 Task: Find connections with filter location Nanchong with filter topic #successwith filter profile language German with filter current company Entrust with filter school University of Mumbai with filter industry Research Services with filter service category User Experience Design with filter keywords title Customer Service
Action: Mouse moved to (299, 227)
Screenshot: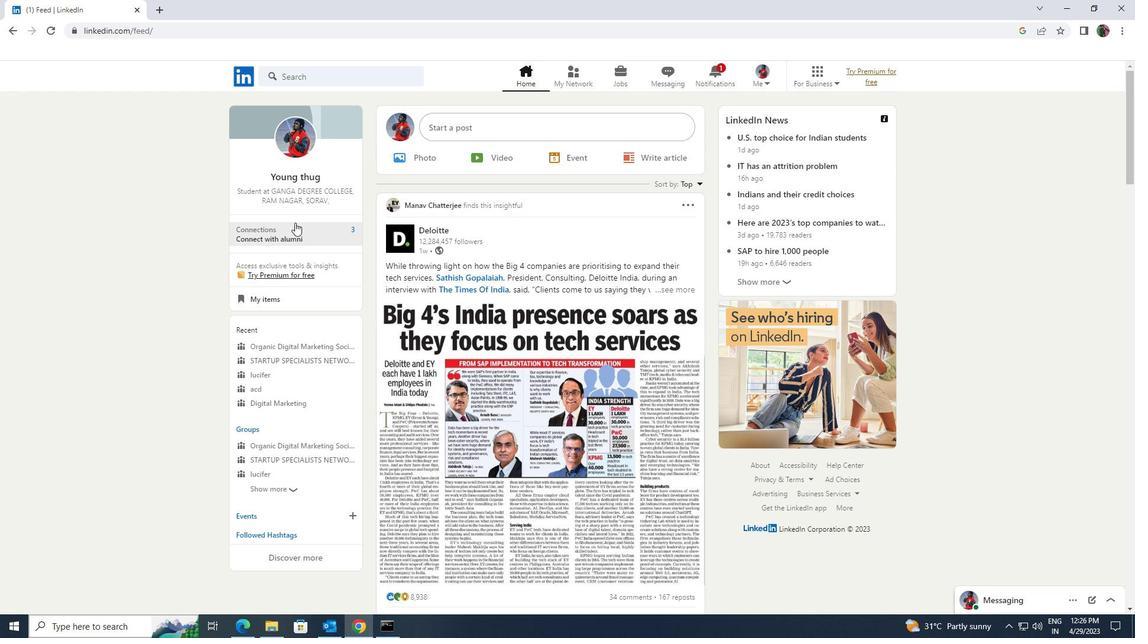 
Action: Mouse pressed left at (299, 227)
Screenshot: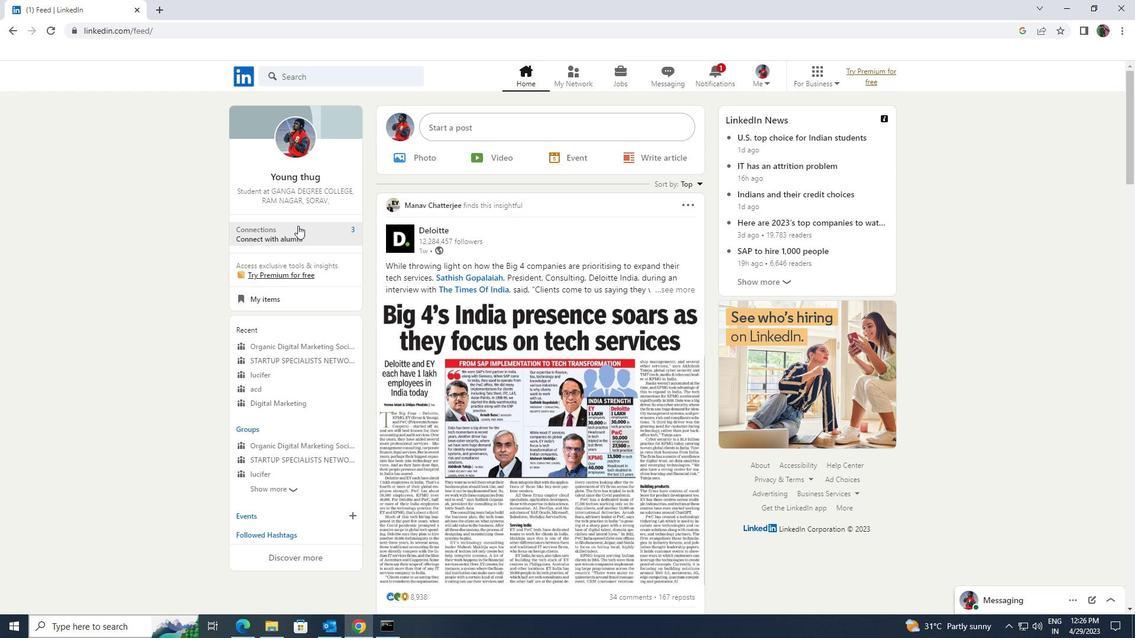 
Action: Mouse moved to (318, 140)
Screenshot: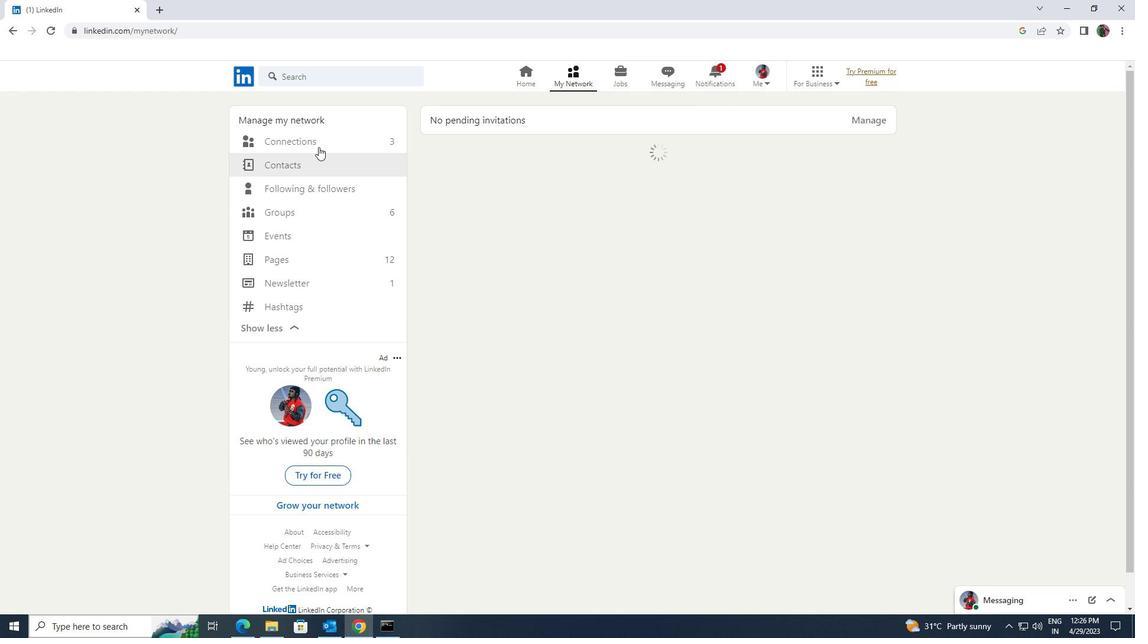 
Action: Mouse pressed left at (318, 140)
Screenshot: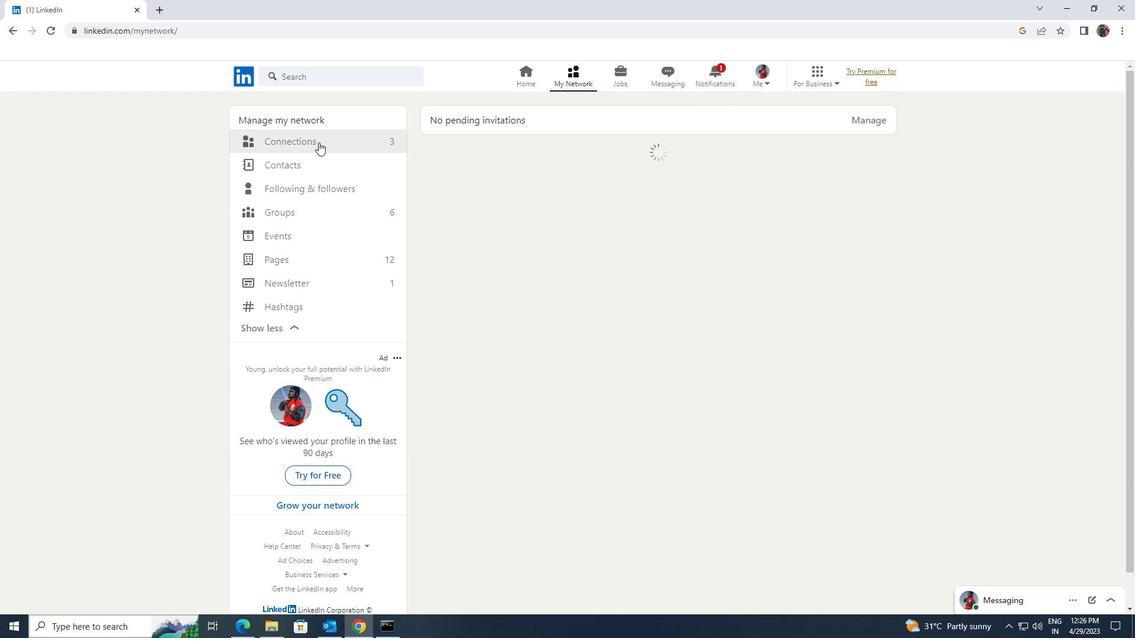 
Action: Mouse moved to (647, 147)
Screenshot: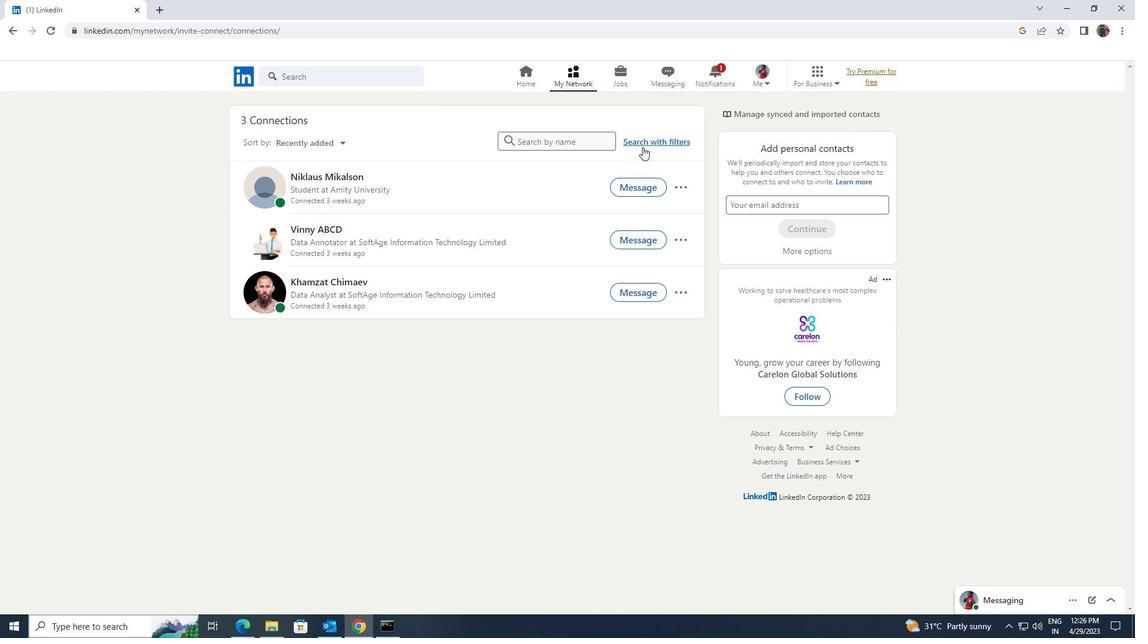 
Action: Mouse pressed left at (647, 147)
Screenshot: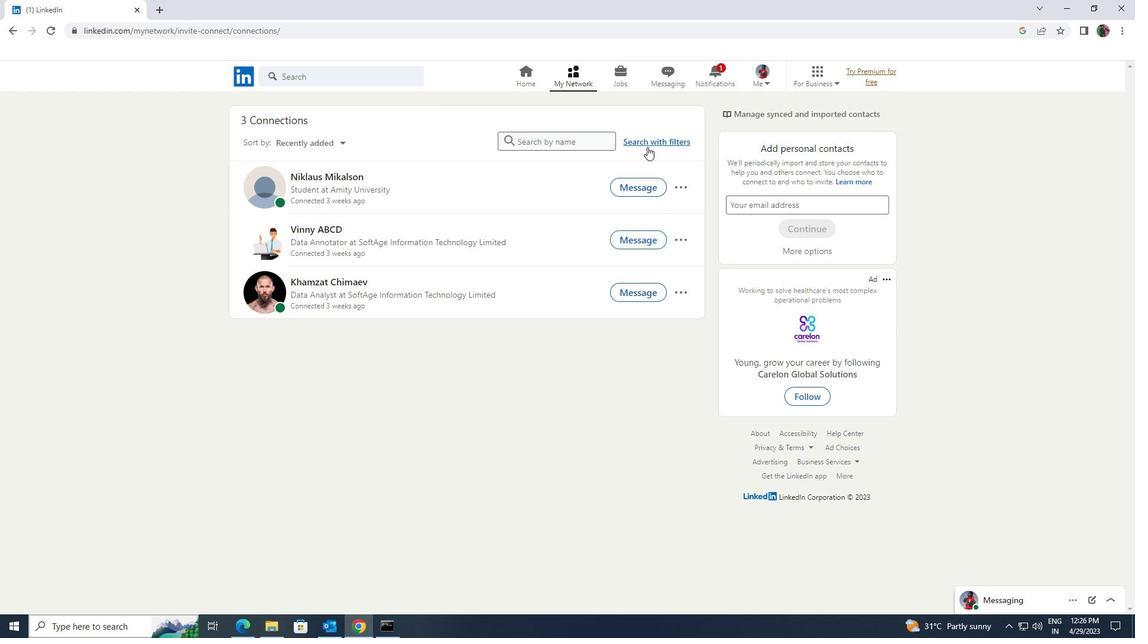 
Action: Mouse moved to (601, 105)
Screenshot: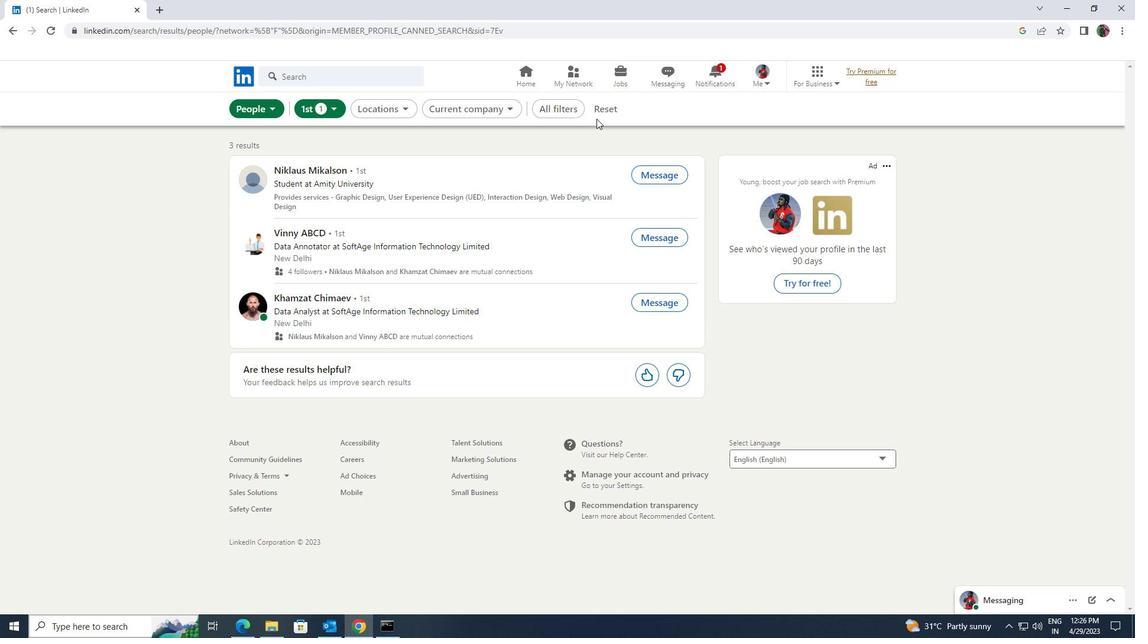 
Action: Mouse pressed left at (601, 105)
Screenshot: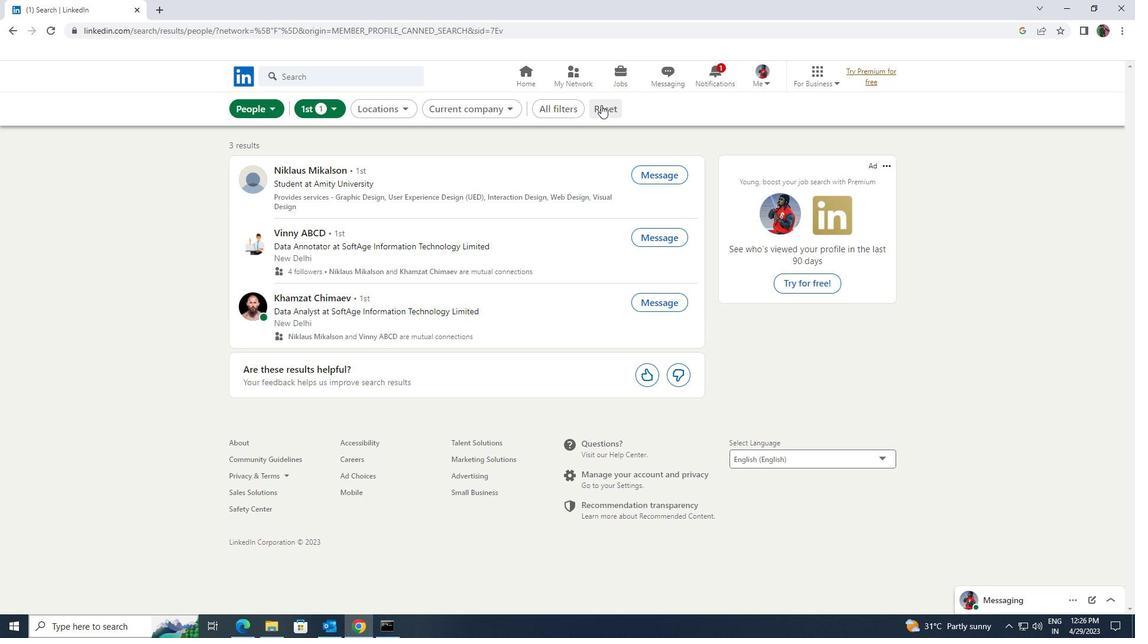 
Action: Mouse moved to (589, 105)
Screenshot: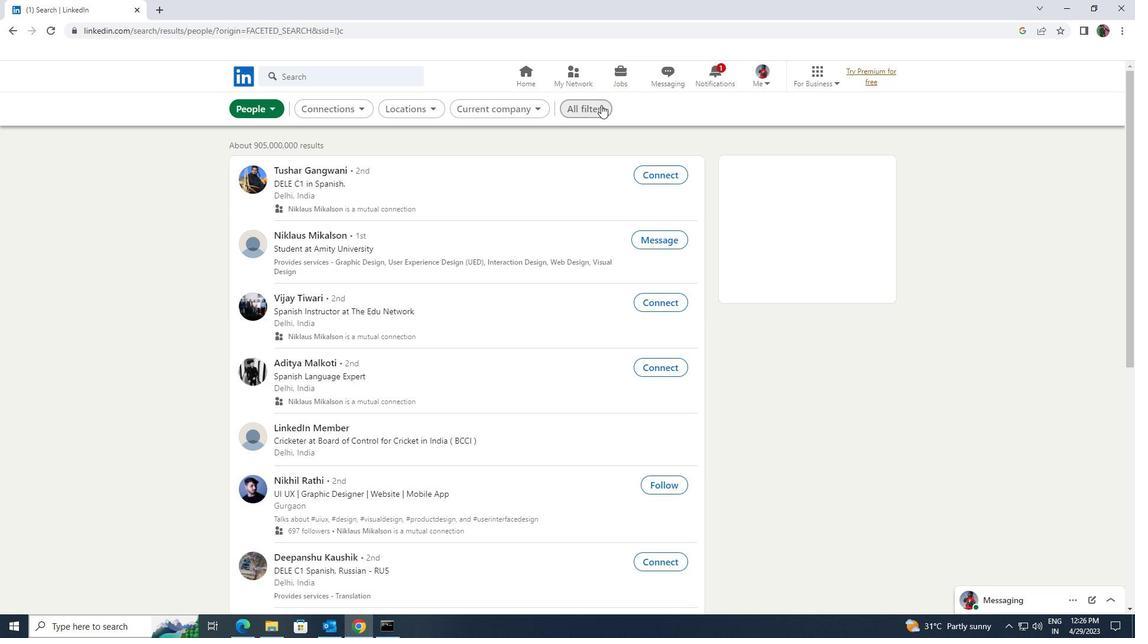 
Action: Mouse pressed left at (589, 105)
Screenshot: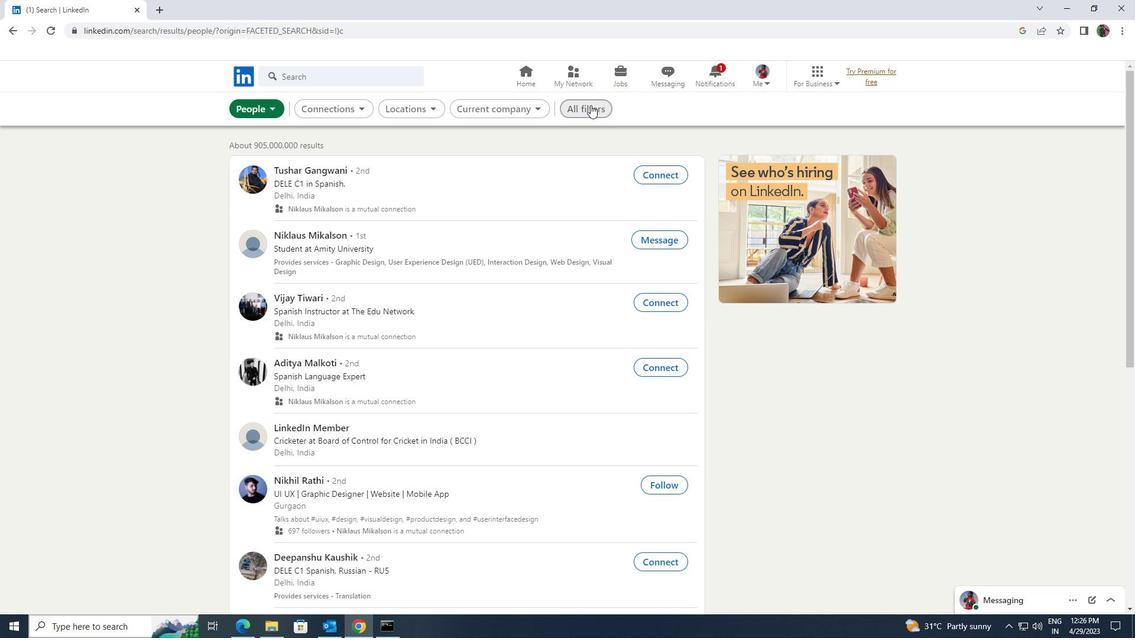 
Action: Mouse moved to (932, 294)
Screenshot: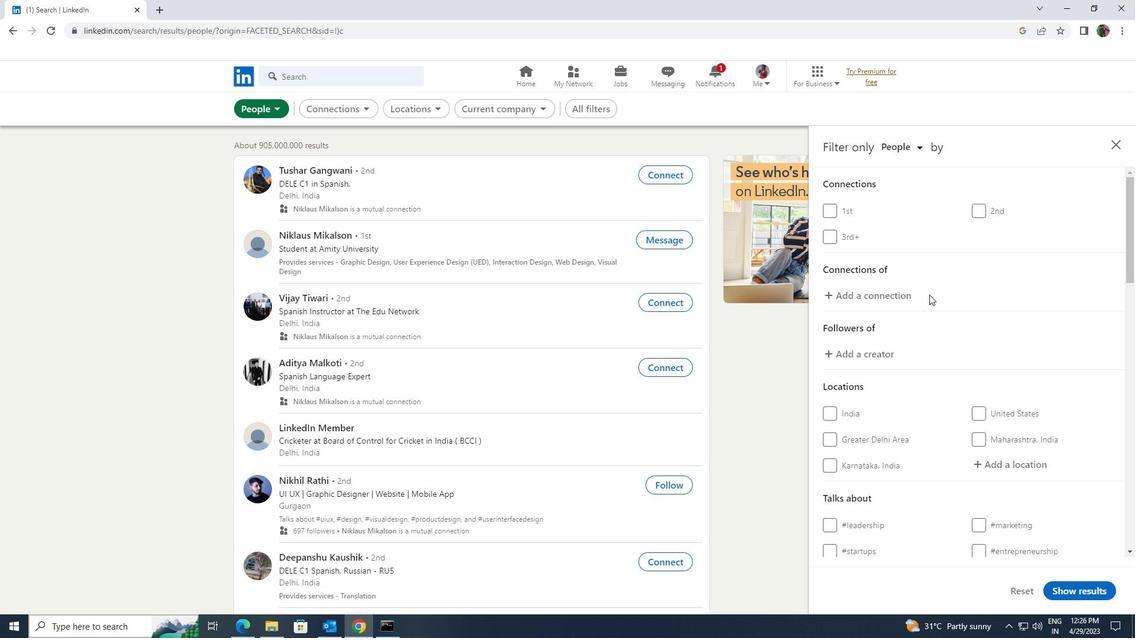 
Action: Mouse scrolled (932, 294) with delta (0, 0)
Screenshot: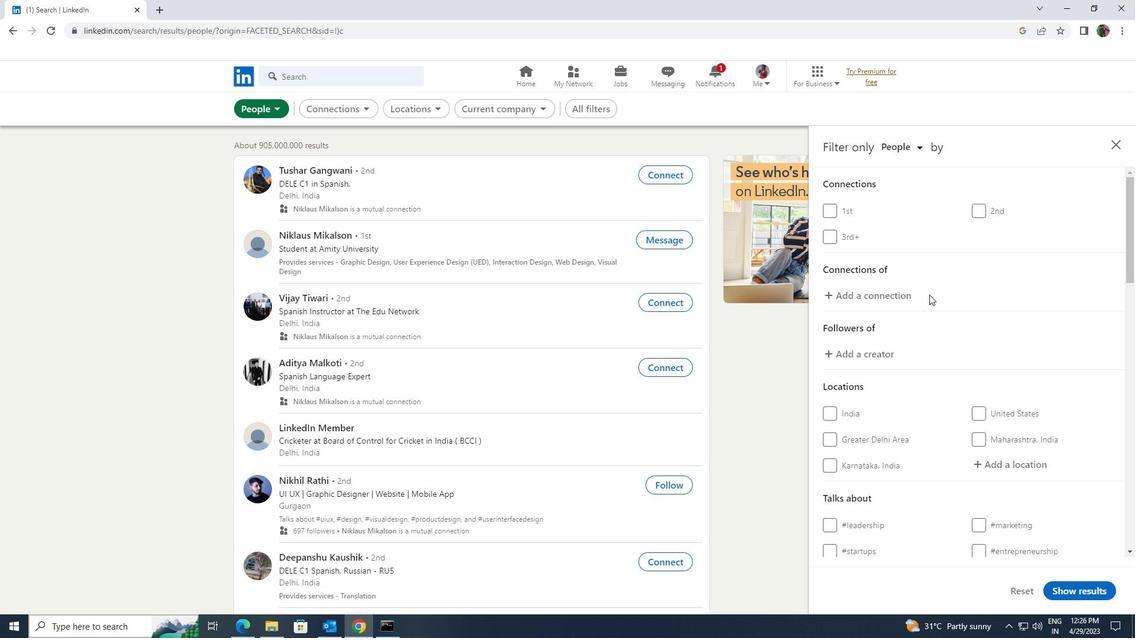 
Action: Mouse scrolled (932, 294) with delta (0, 0)
Screenshot: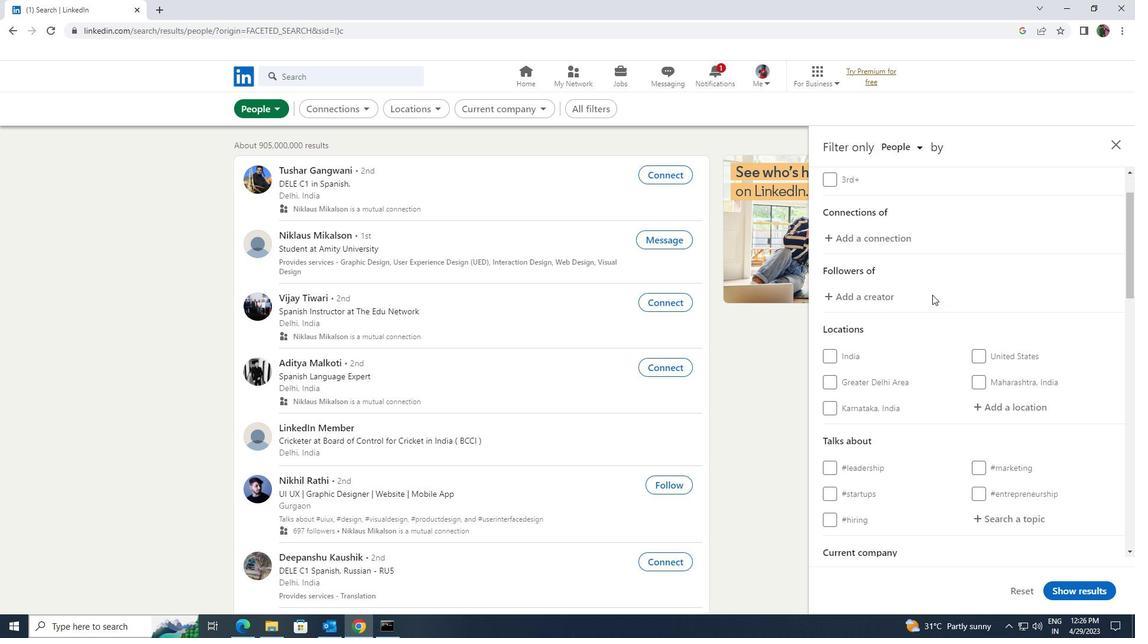 
Action: Mouse moved to (997, 338)
Screenshot: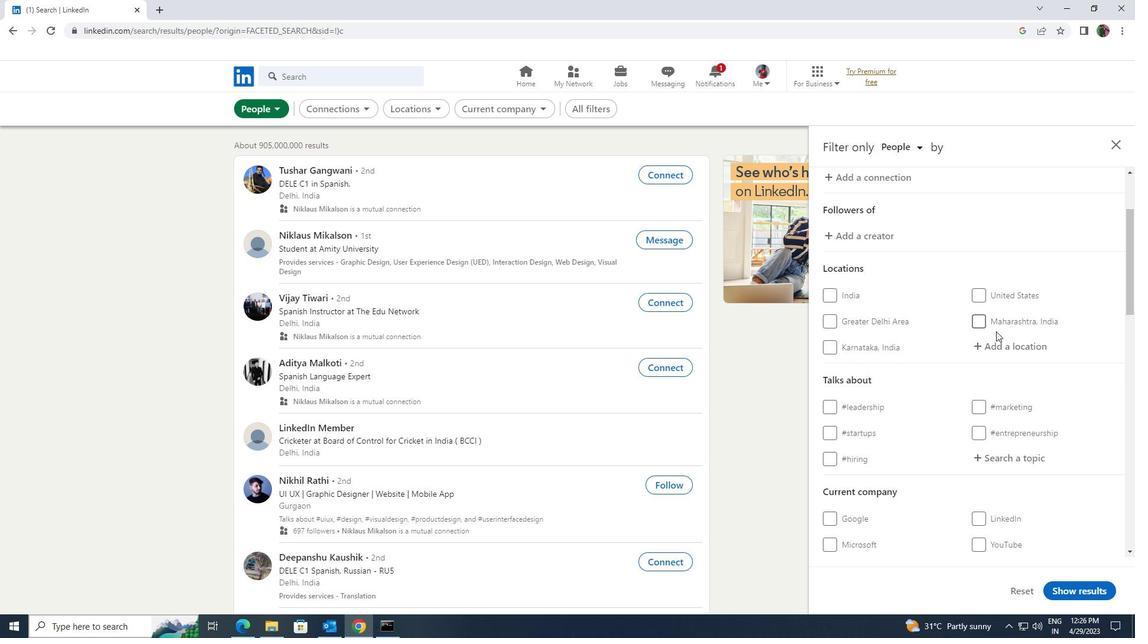 
Action: Mouse pressed left at (997, 338)
Screenshot: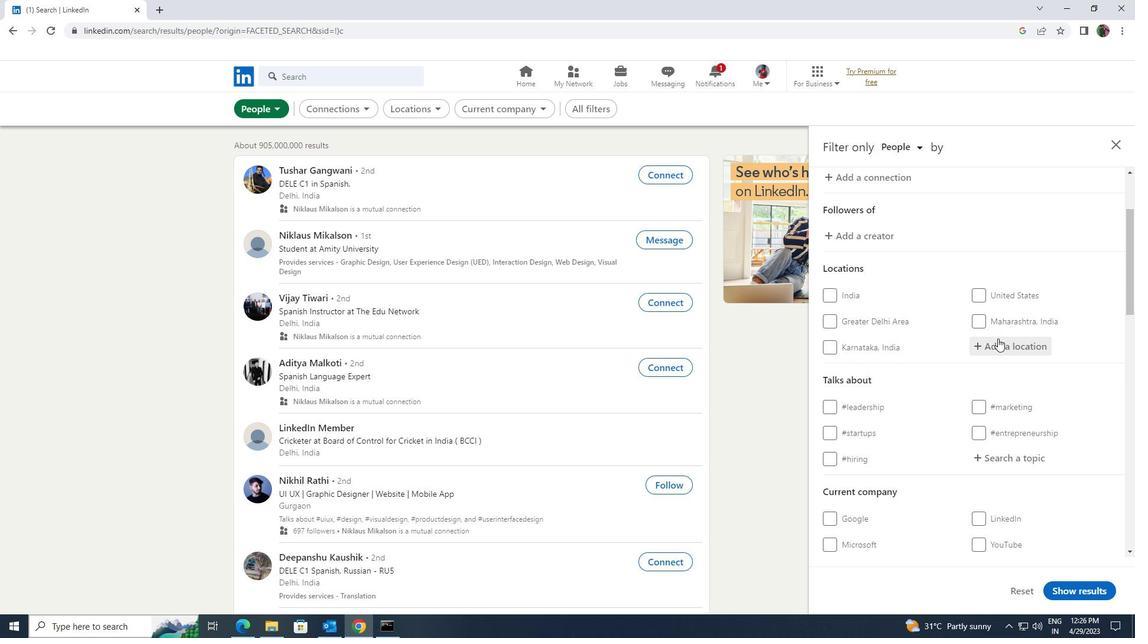
Action: Key pressed <Key.shift>NANCHO
Screenshot: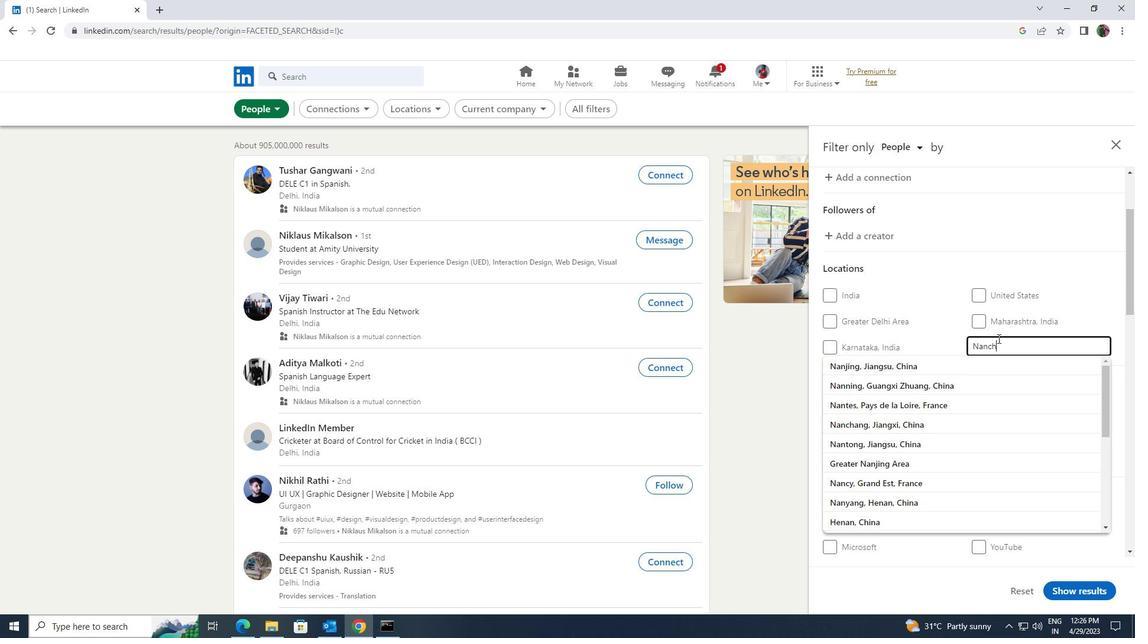 
Action: Mouse moved to (986, 362)
Screenshot: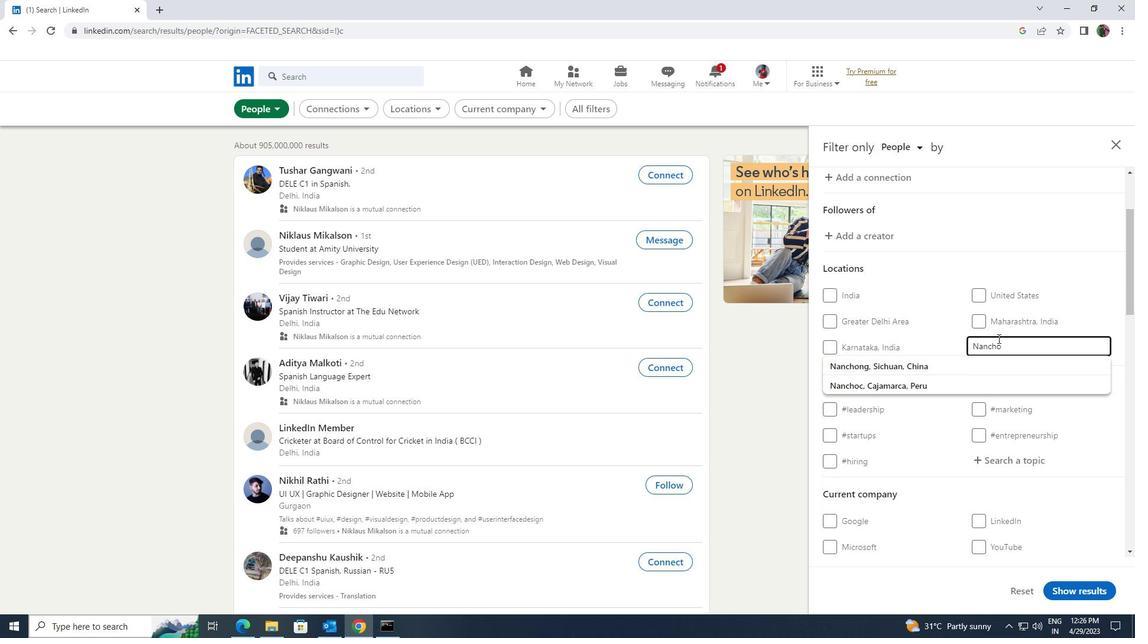 
Action: Mouse pressed left at (986, 362)
Screenshot: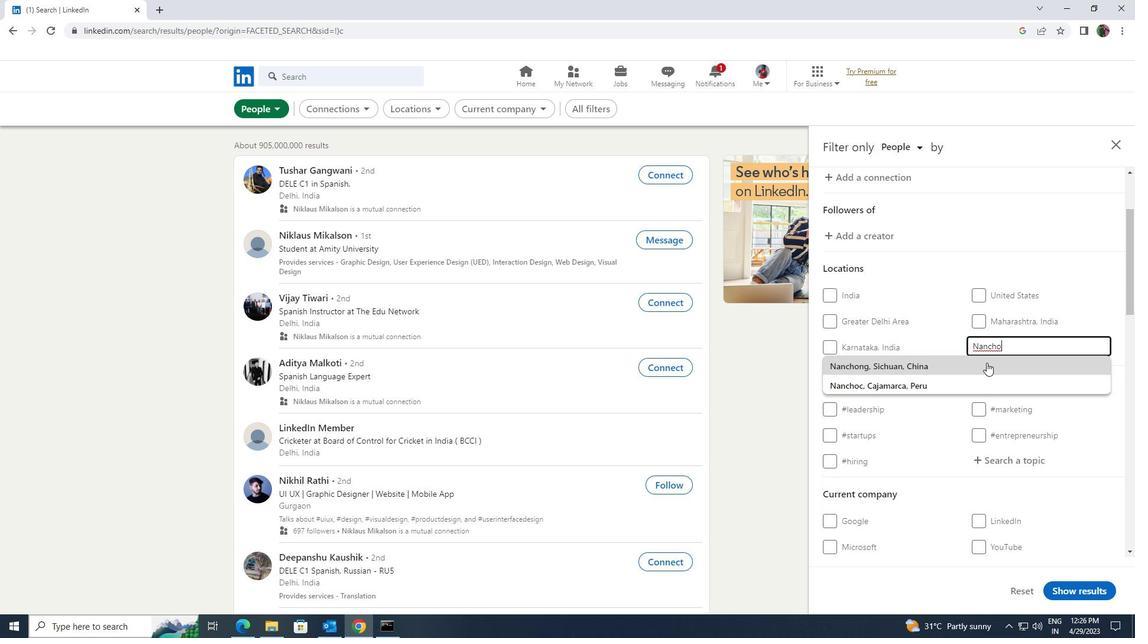 
Action: Mouse moved to (988, 360)
Screenshot: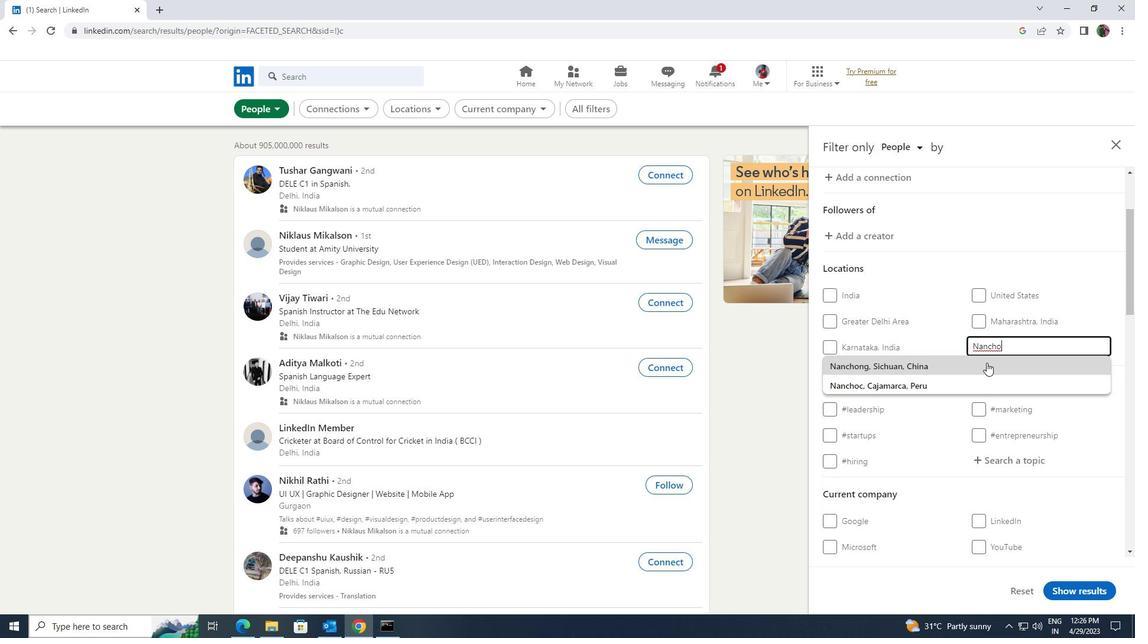 
Action: Mouse scrolled (988, 360) with delta (0, 0)
Screenshot: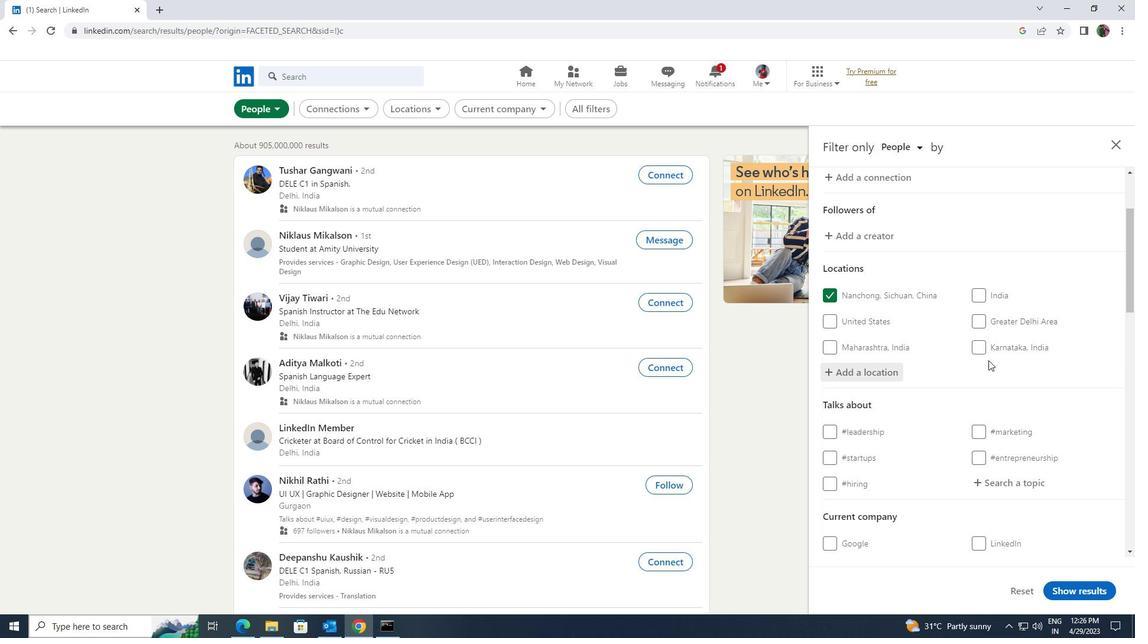 
Action: Mouse scrolled (988, 360) with delta (0, 0)
Screenshot: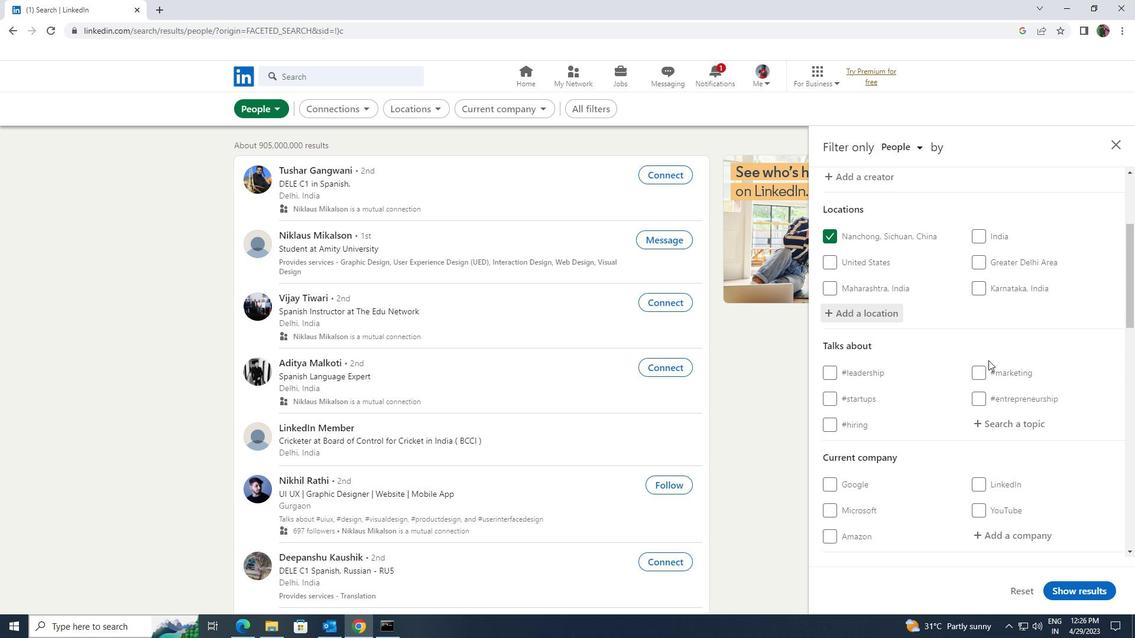
Action: Mouse pressed left at (988, 360)
Screenshot: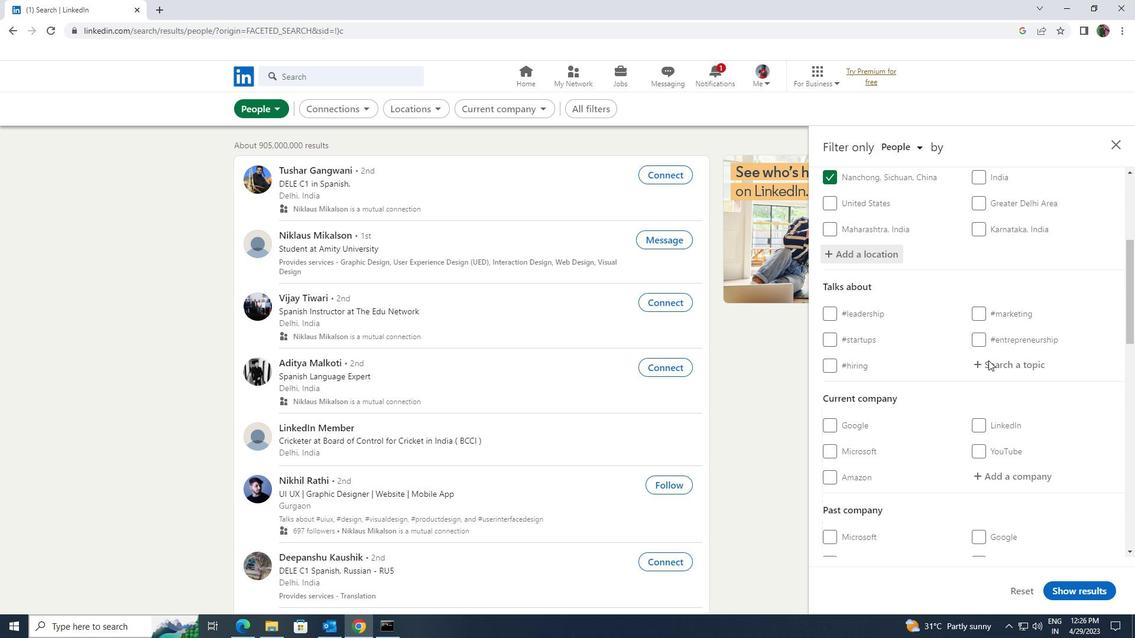 
Action: Key pressed SUCESS
Screenshot: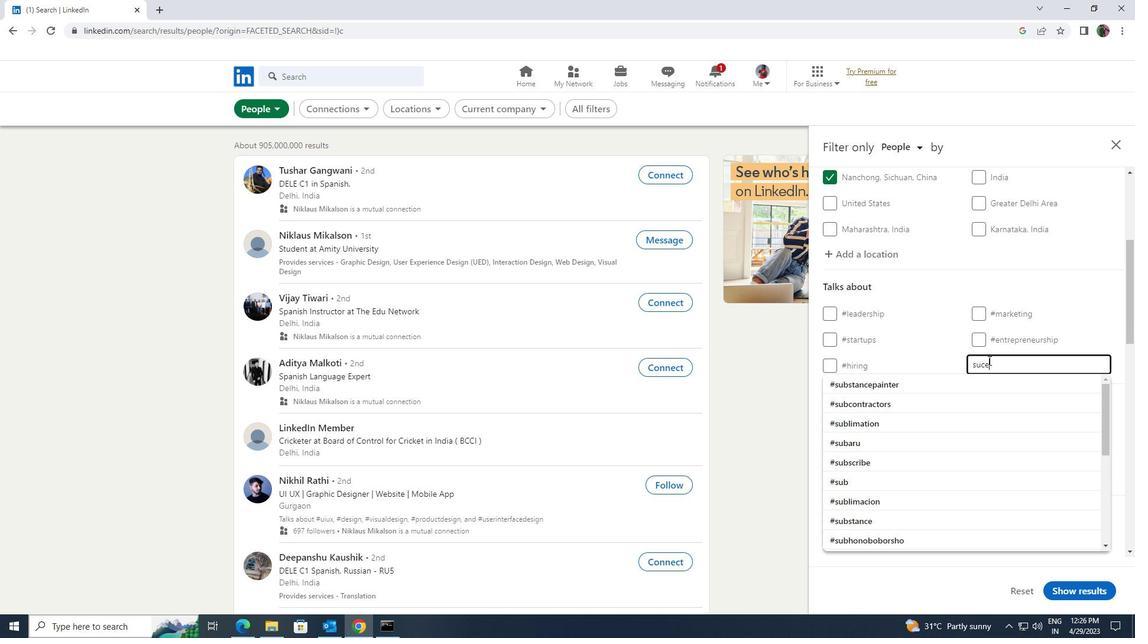 
Action: Mouse moved to (971, 395)
Screenshot: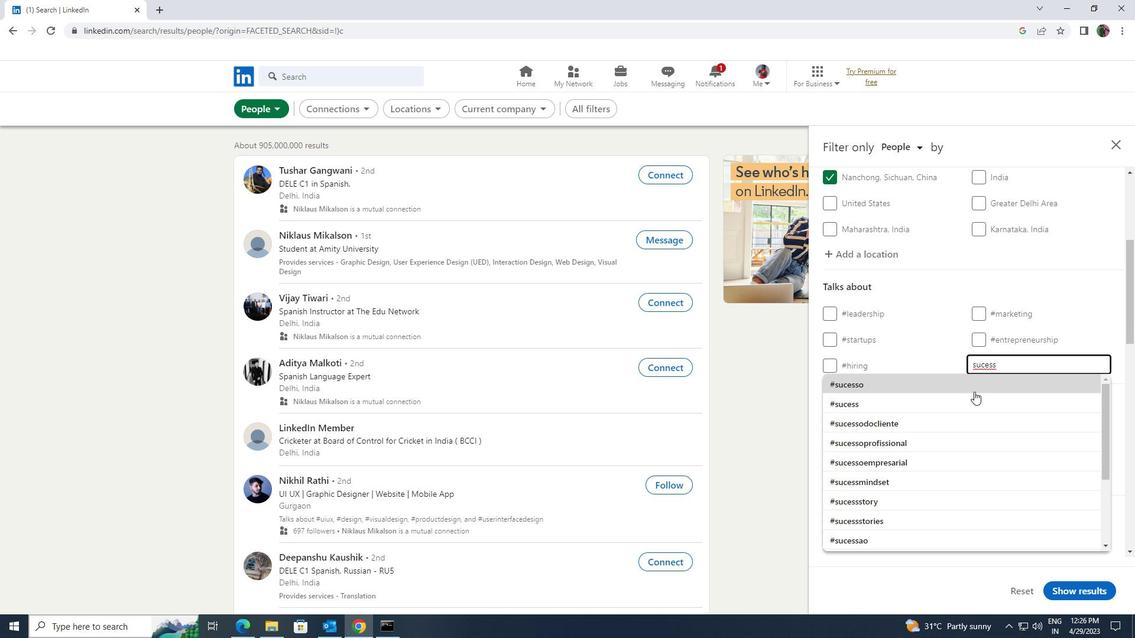 
Action: Mouse pressed left at (971, 395)
Screenshot: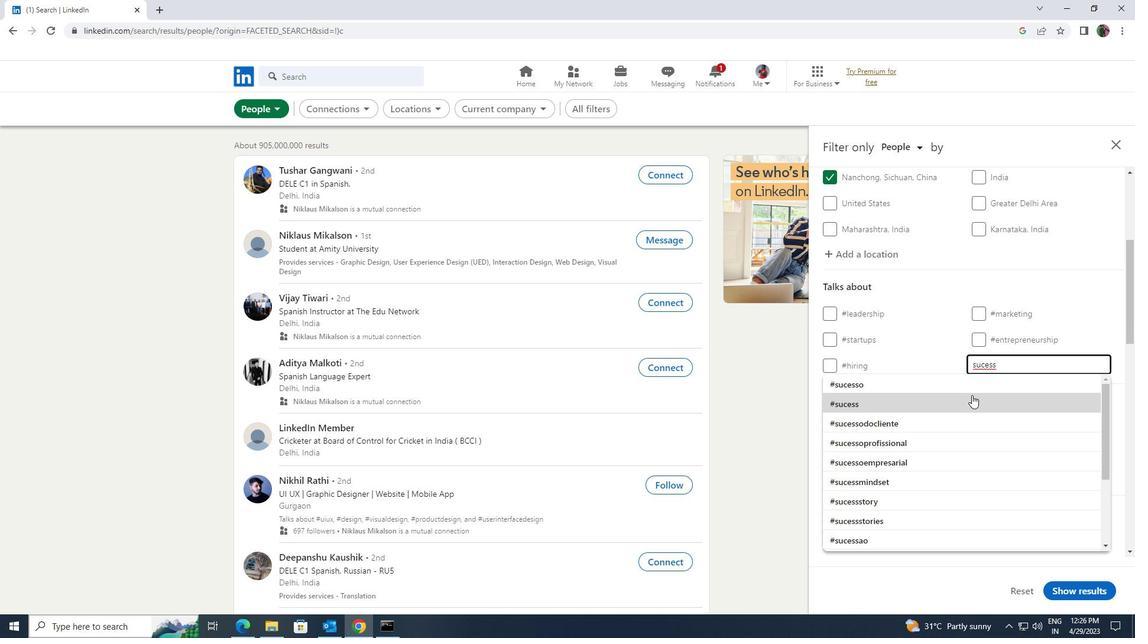 
Action: Mouse moved to (965, 400)
Screenshot: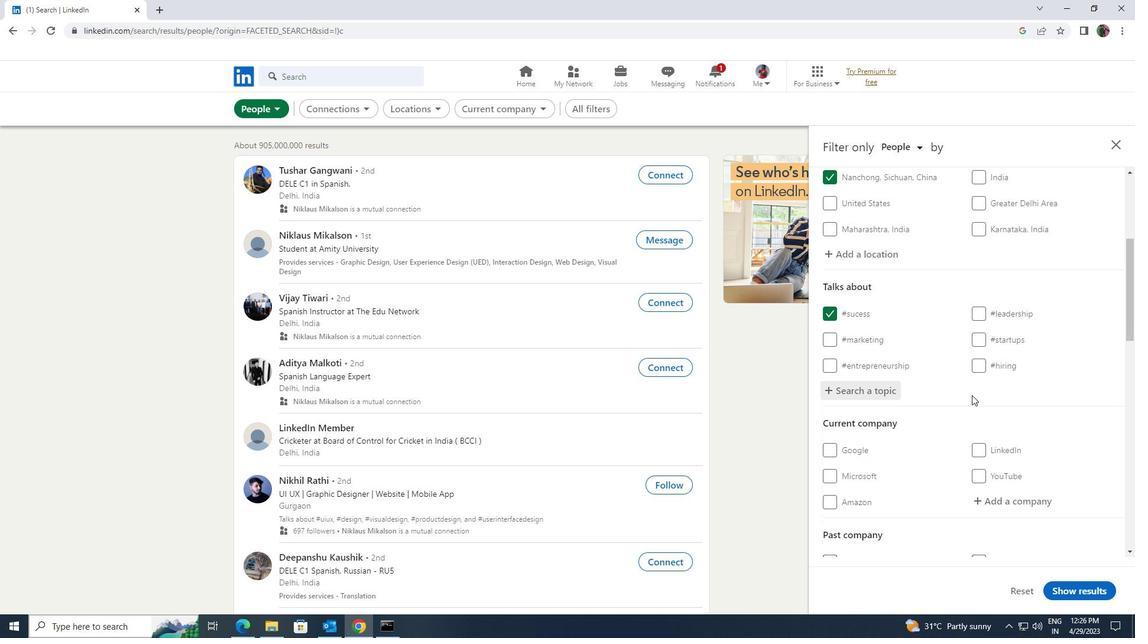 
Action: Mouse scrolled (965, 399) with delta (0, 0)
Screenshot: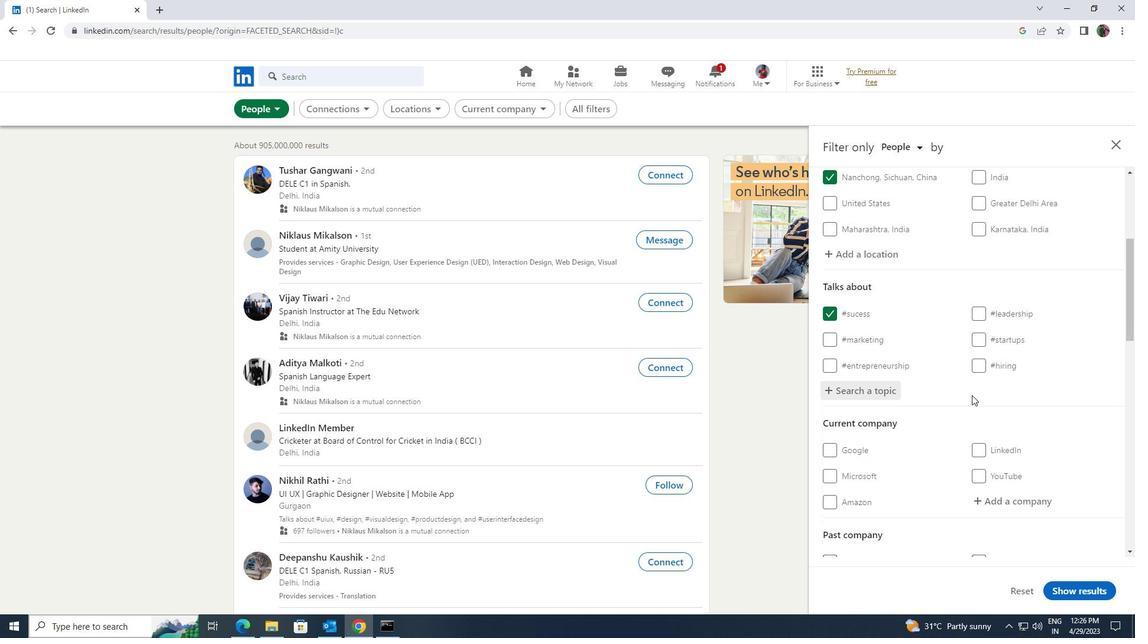 
Action: Mouse scrolled (965, 399) with delta (0, 0)
Screenshot: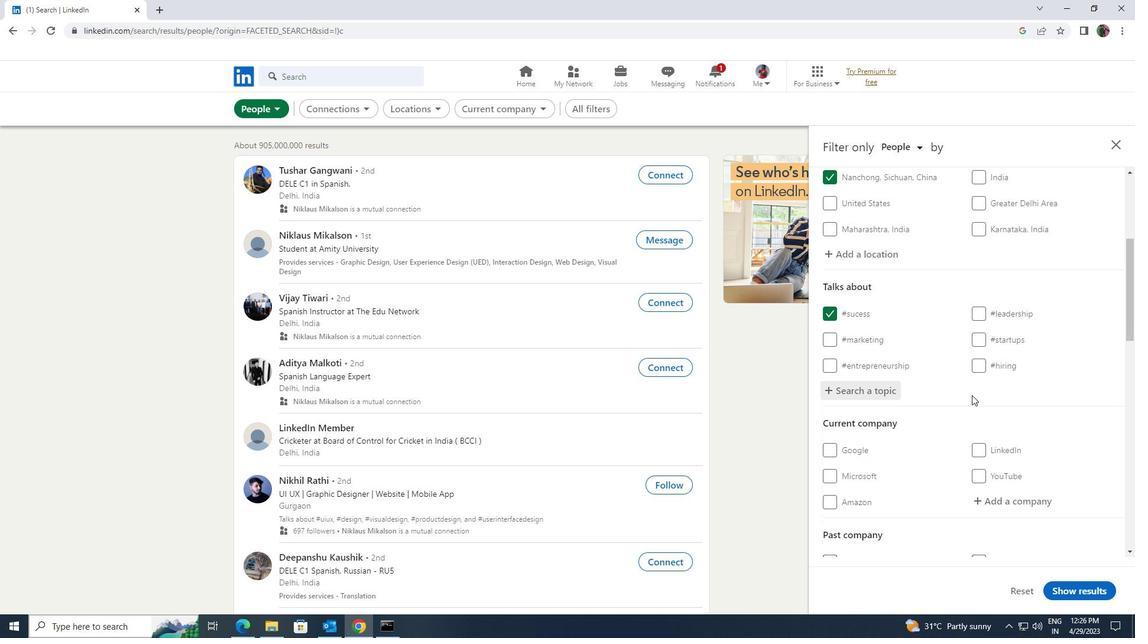 
Action: Mouse scrolled (965, 399) with delta (0, 0)
Screenshot: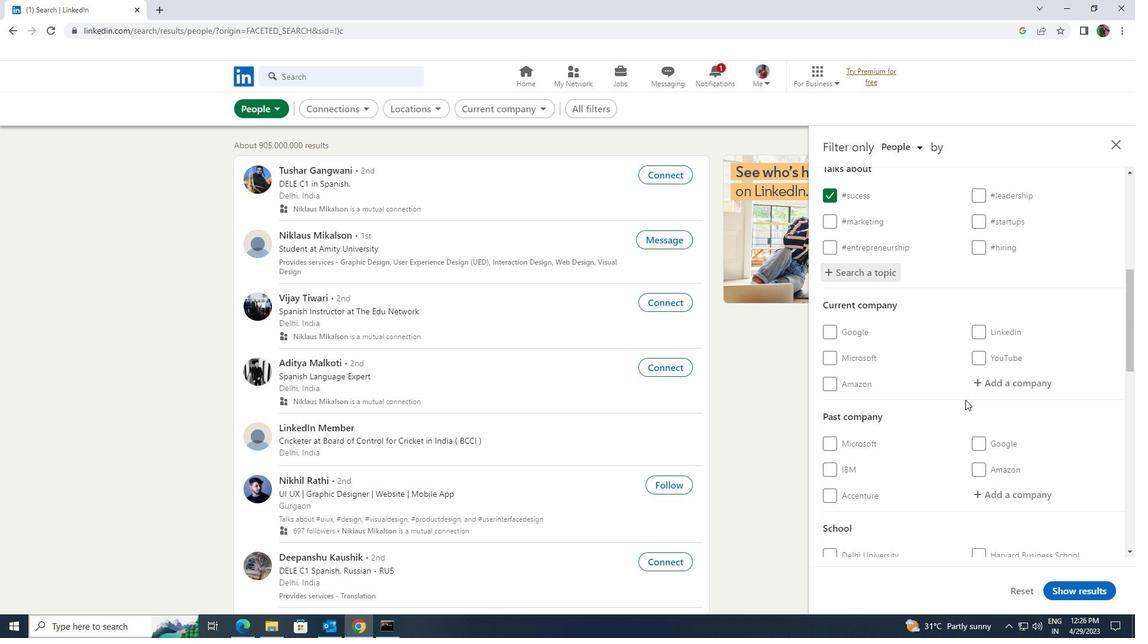 
Action: Mouse scrolled (965, 399) with delta (0, 0)
Screenshot: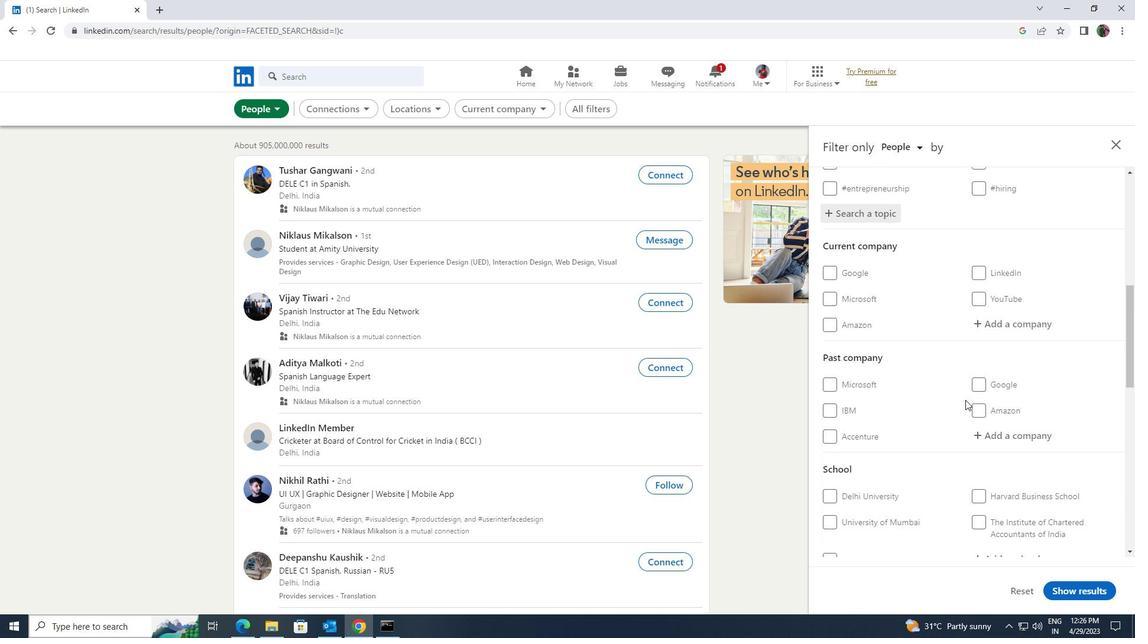 
Action: Mouse scrolled (965, 399) with delta (0, 0)
Screenshot: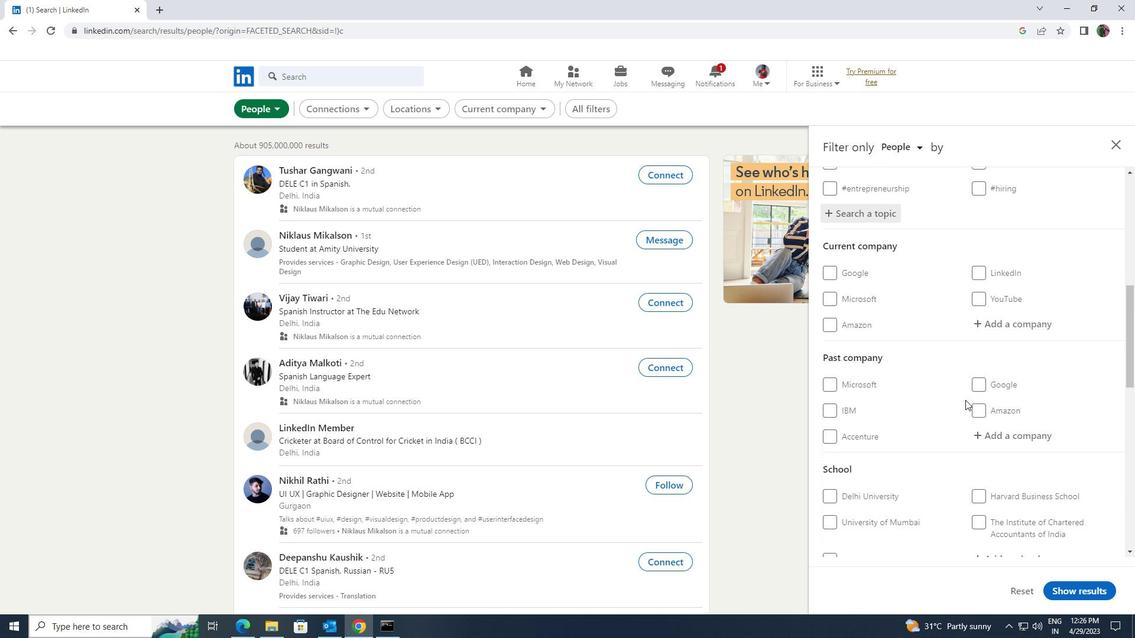 
Action: Mouse scrolled (965, 399) with delta (0, 0)
Screenshot: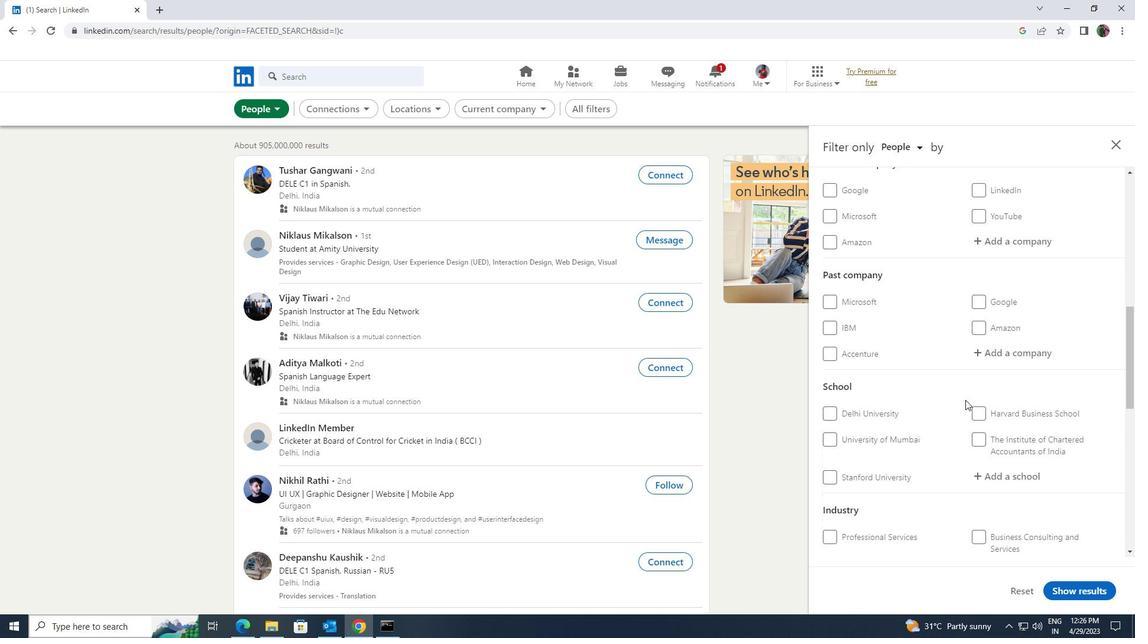 
Action: Mouse scrolled (965, 399) with delta (0, 0)
Screenshot: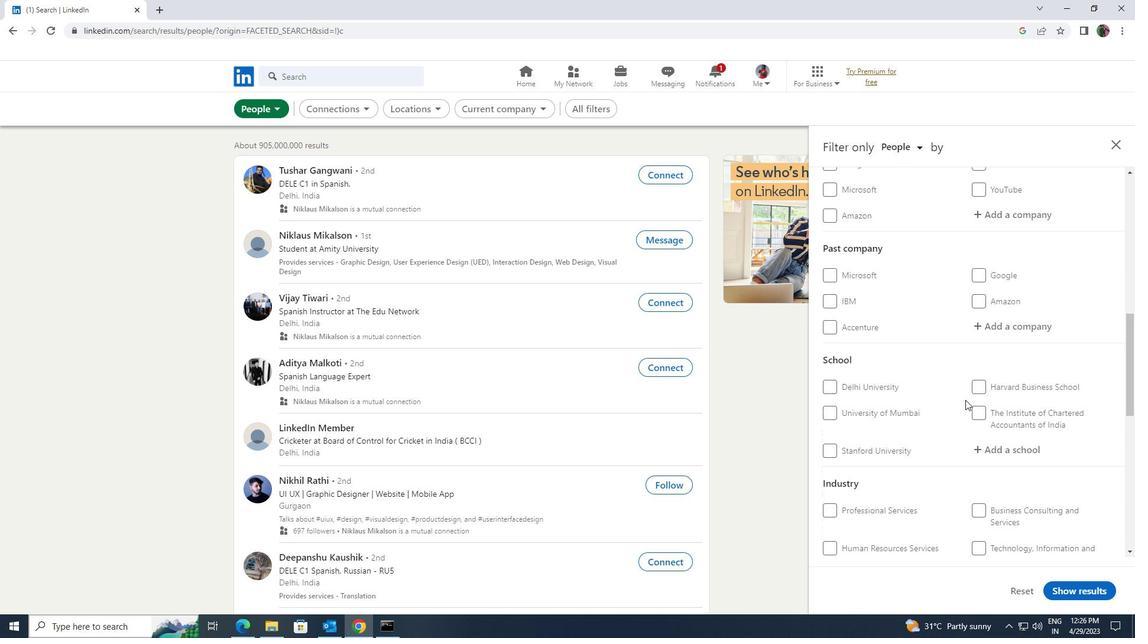 
Action: Mouse moved to (964, 400)
Screenshot: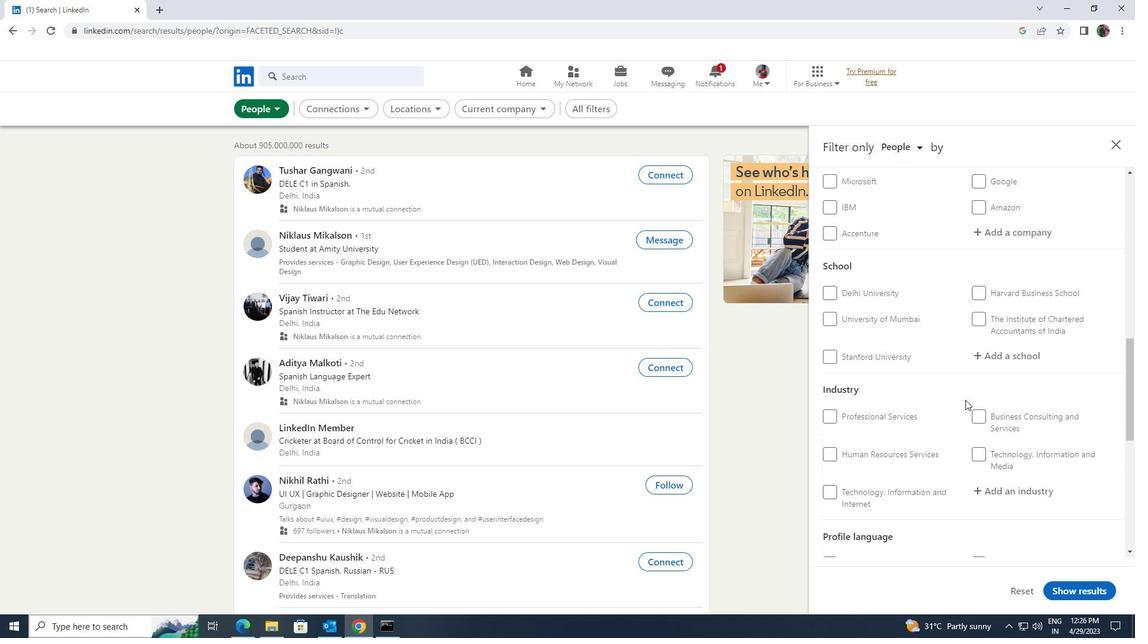 
Action: Mouse scrolled (964, 400) with delta (0, 0)
Screenshot: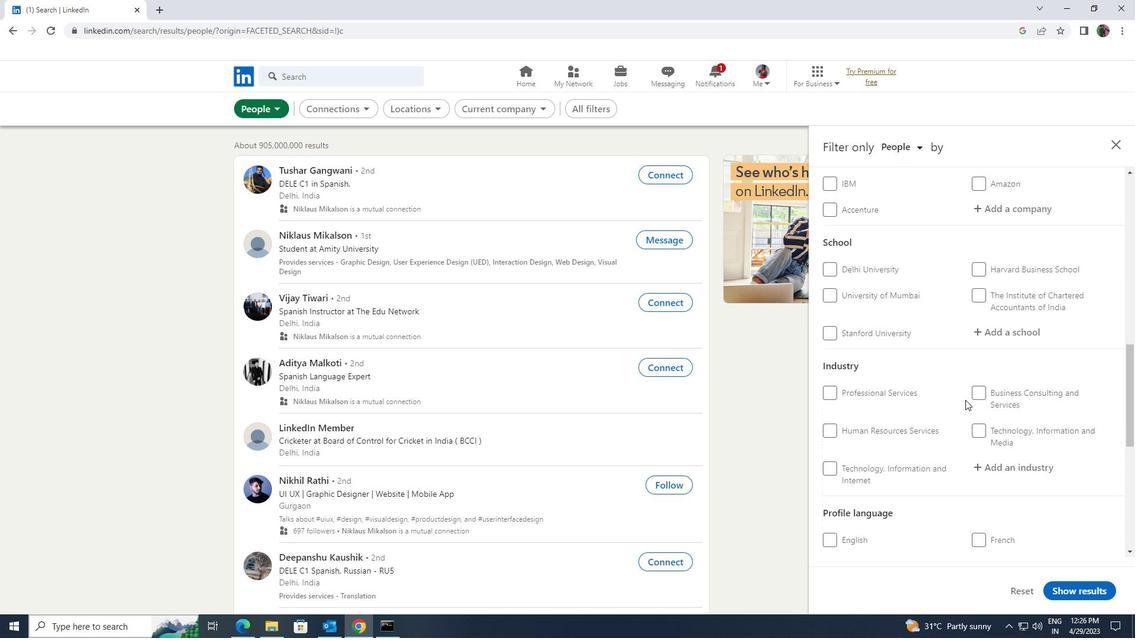 
Action: Mouse scrolled (964, 400) with delta (0, 0)
Screenshot: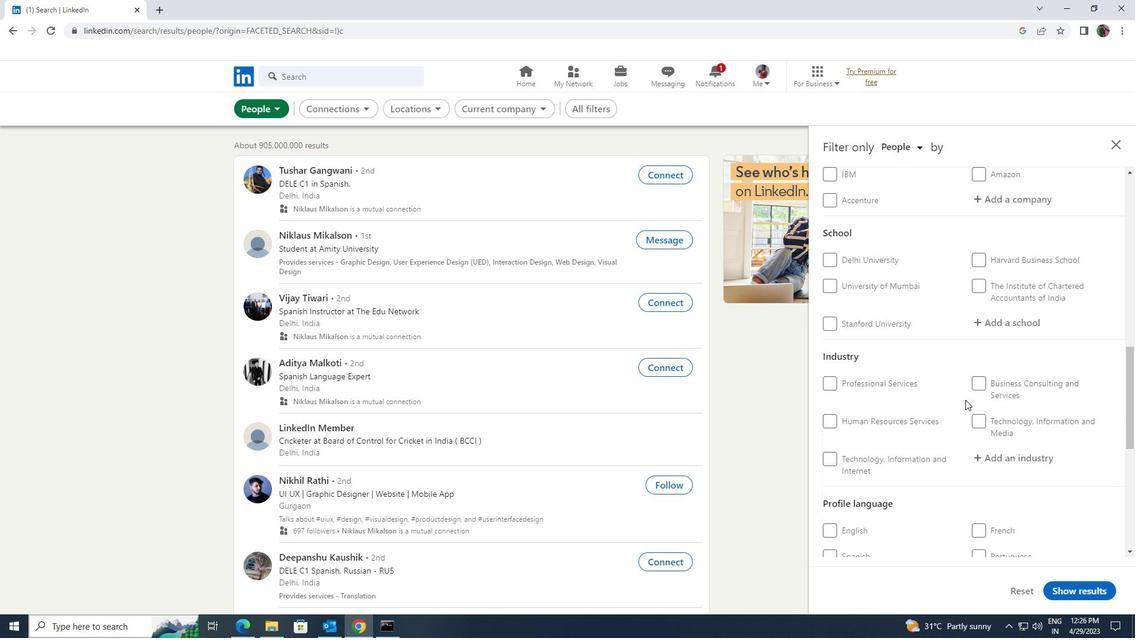 
Action: Mouse moved to (827, 465)
Screenshot: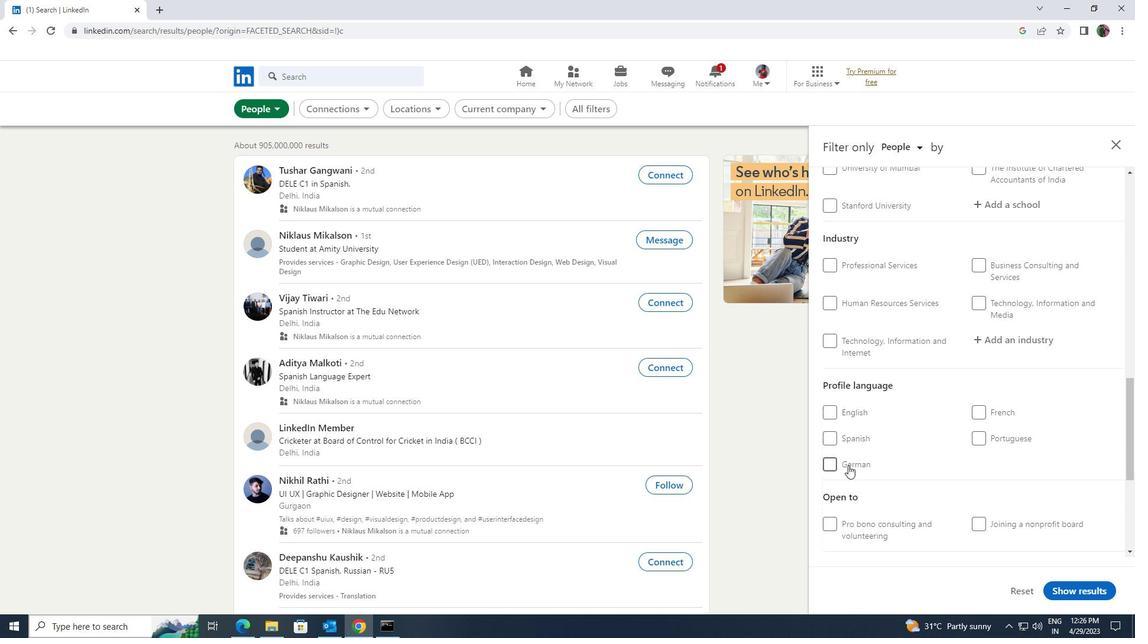 
Action: Mouse pressed left at (827, 465)
Screenshot: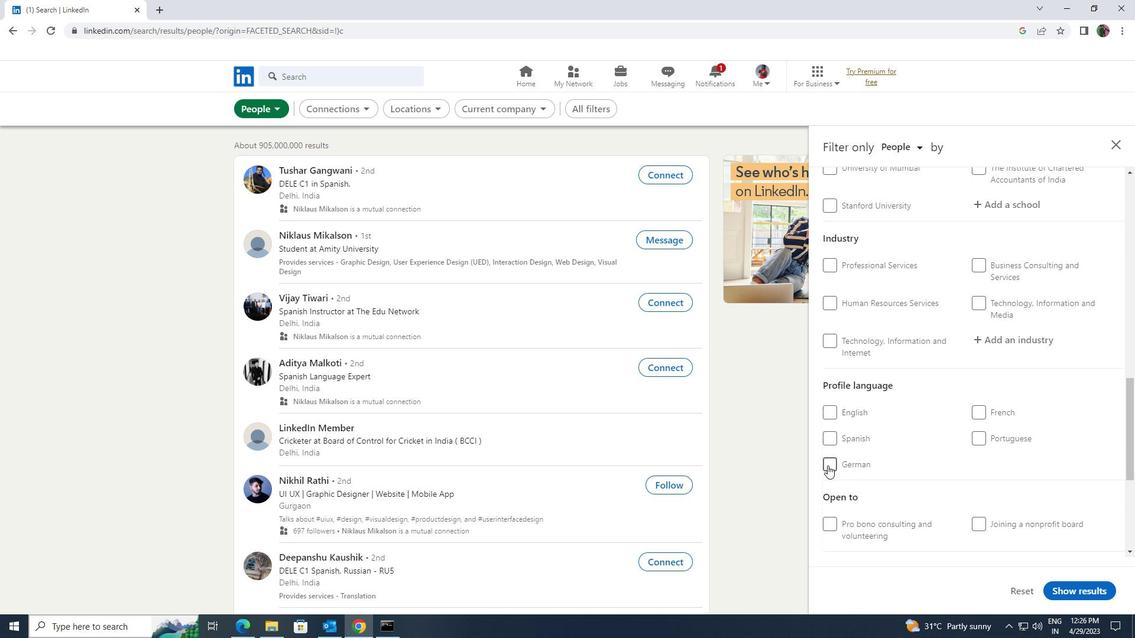 
Action: Mouse moved to (904, 452)
Screenshot: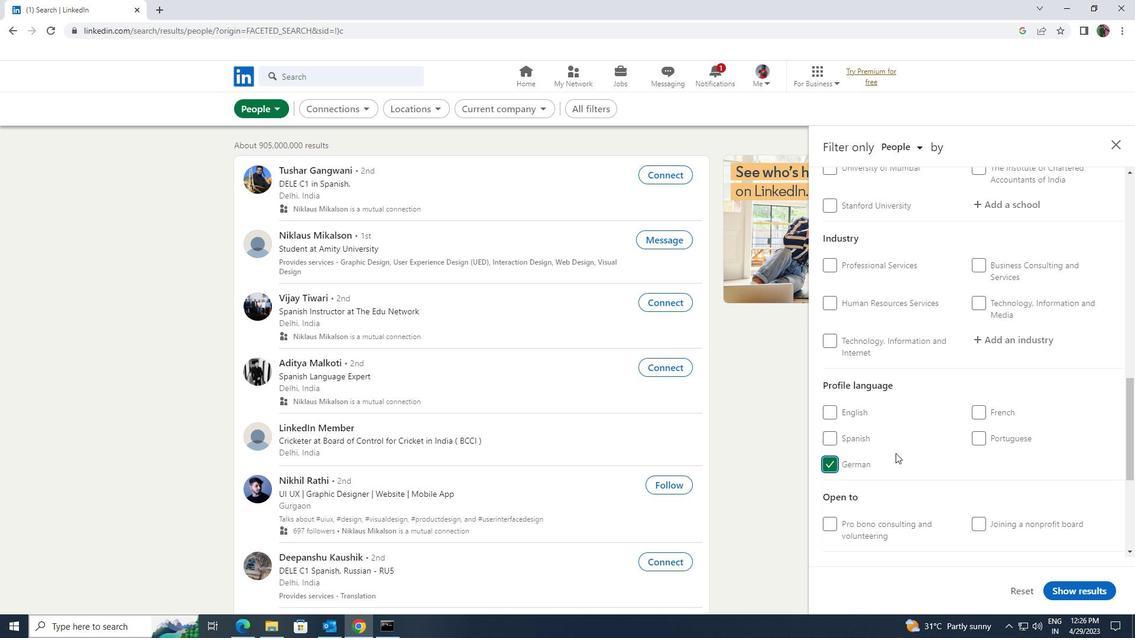 
Action: Mouse scrolled (904, 453) with delta (0, 0)
Screenshot: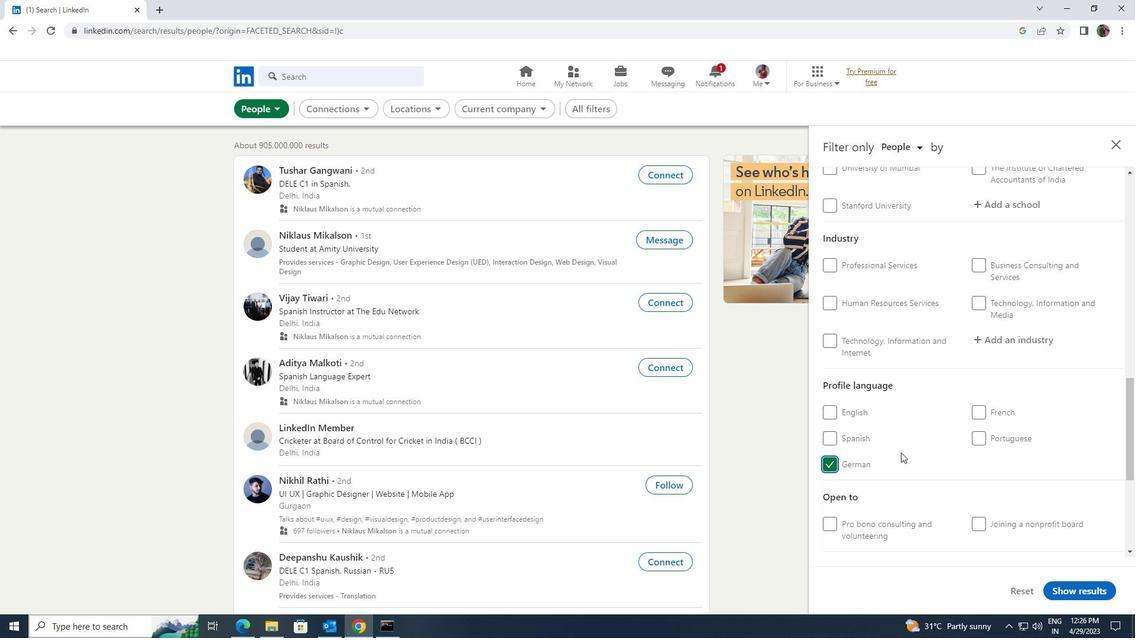 
Action: Mouse scrolled (904, 453) with delta (0, 0)
Screenshot: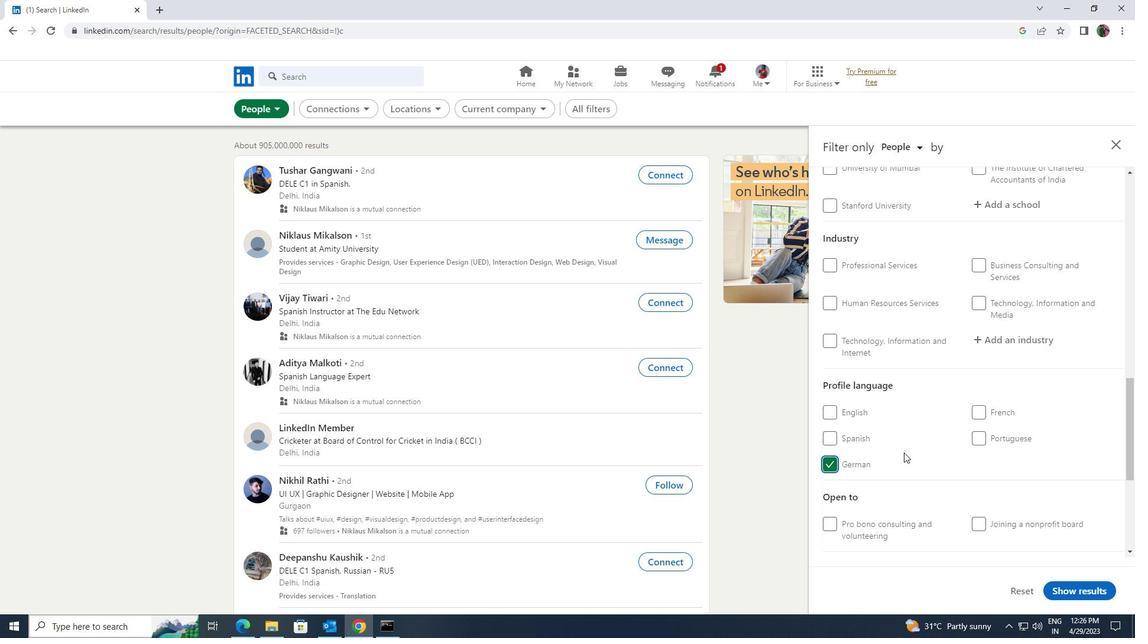 
Action: Mouse scrolled (904, 453) with delta (0, 0)
Screenshot: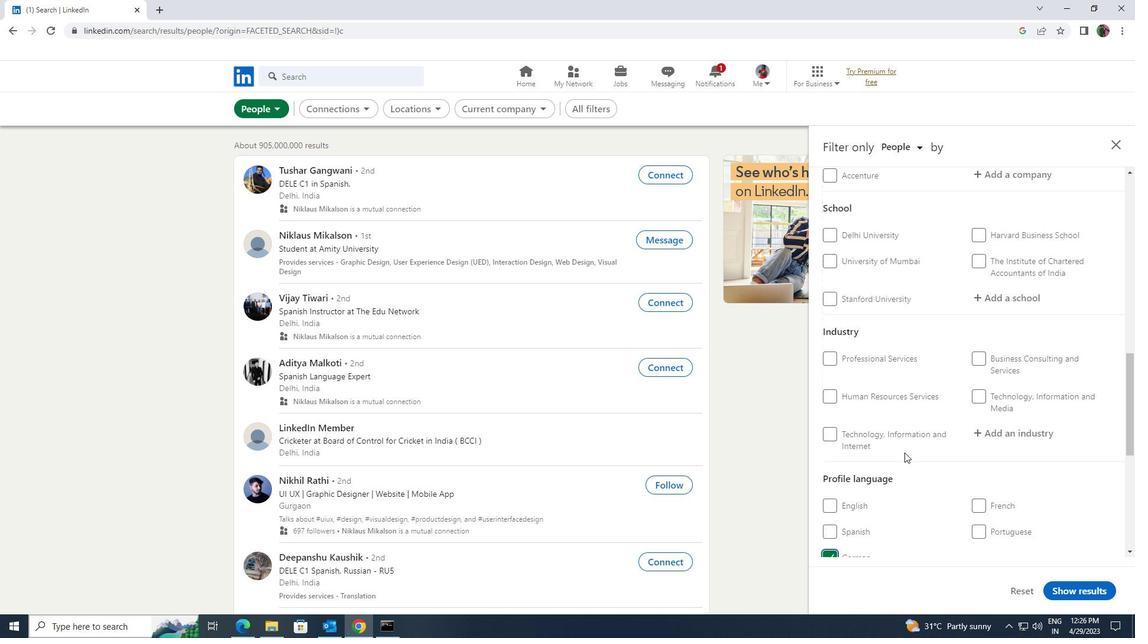 
Action: Mouse scrolled (904, 453) with delta (0, 0)
Screenshot: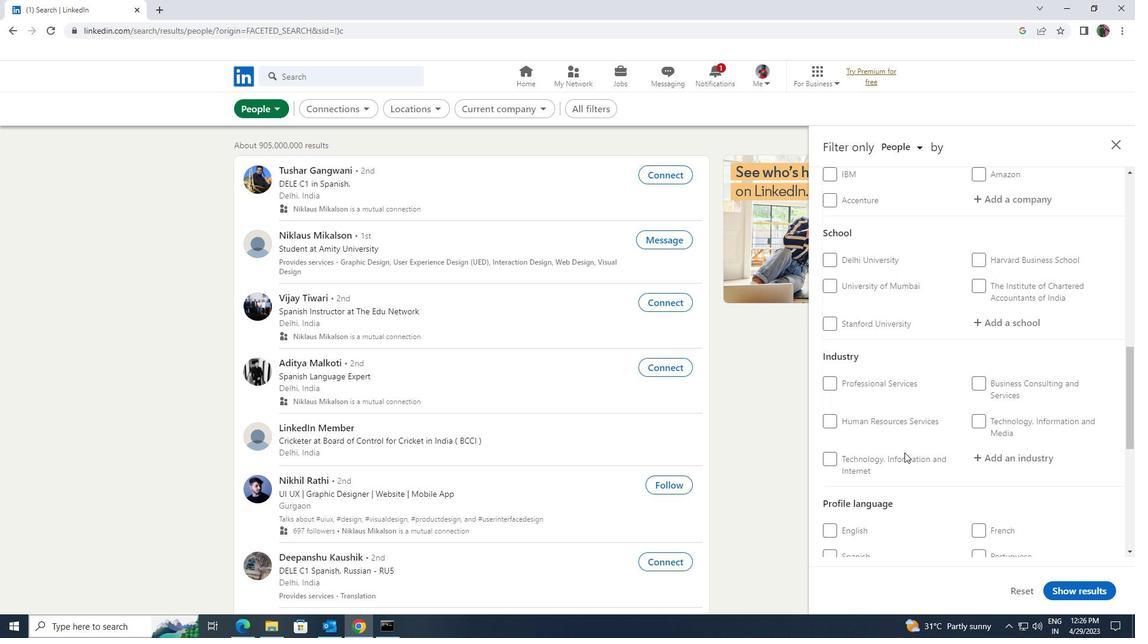 
Action: Mouse moved to (905, 451)
Screenshot: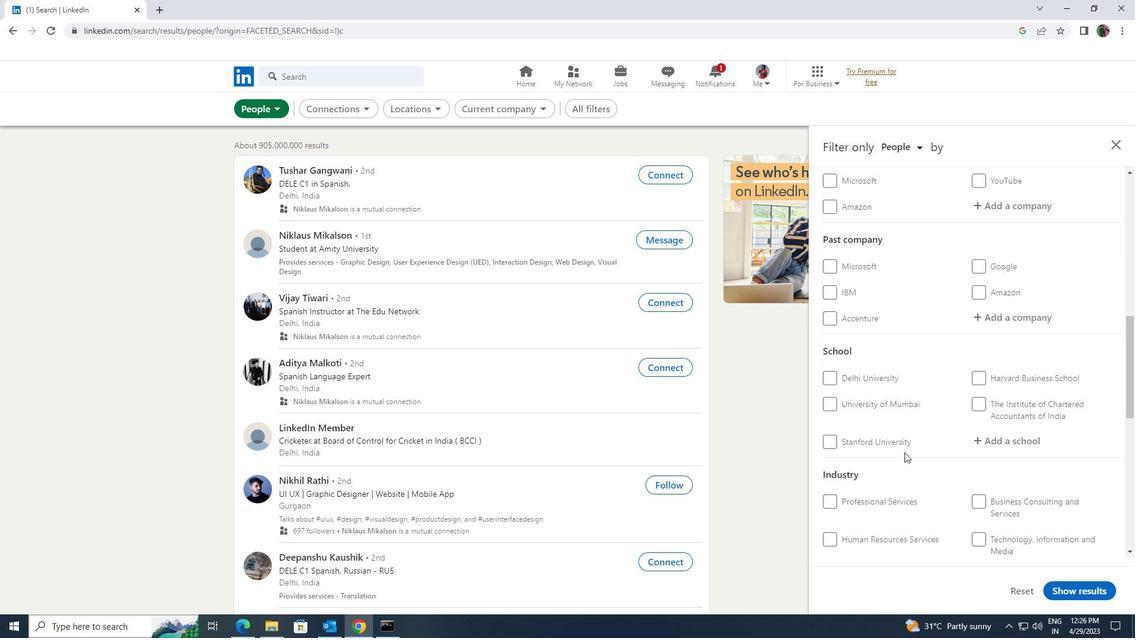 
Action: Mouse scrolled (905, 451) with delta (0, 0)
Screenshot: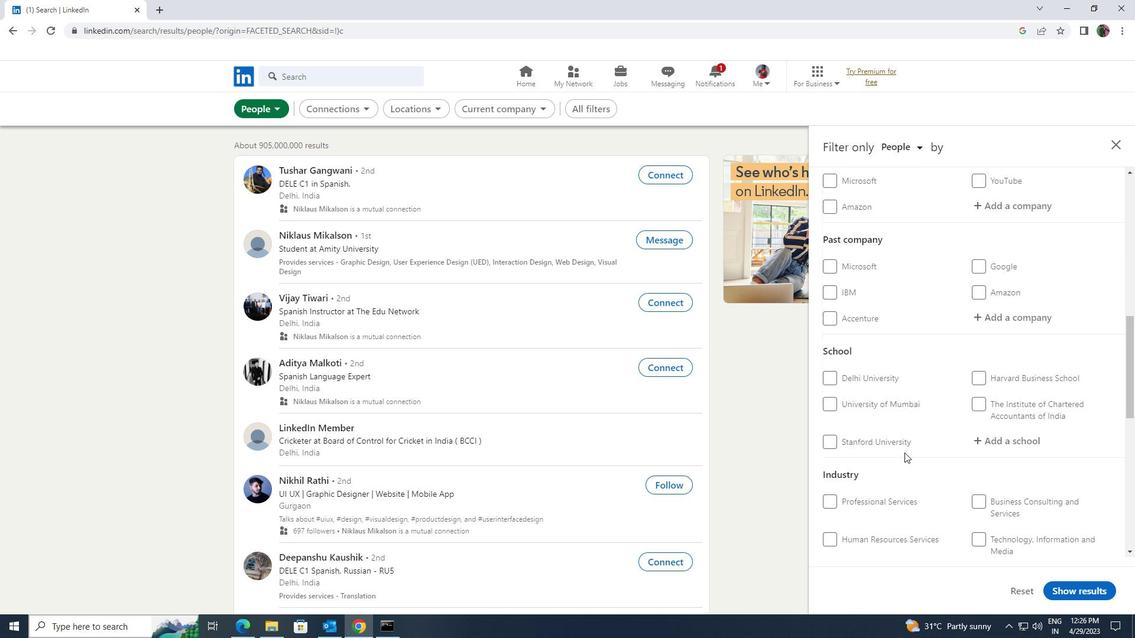 
Action: Mouse scrolled (905, 451) with delta (0, 0)
Screenshot: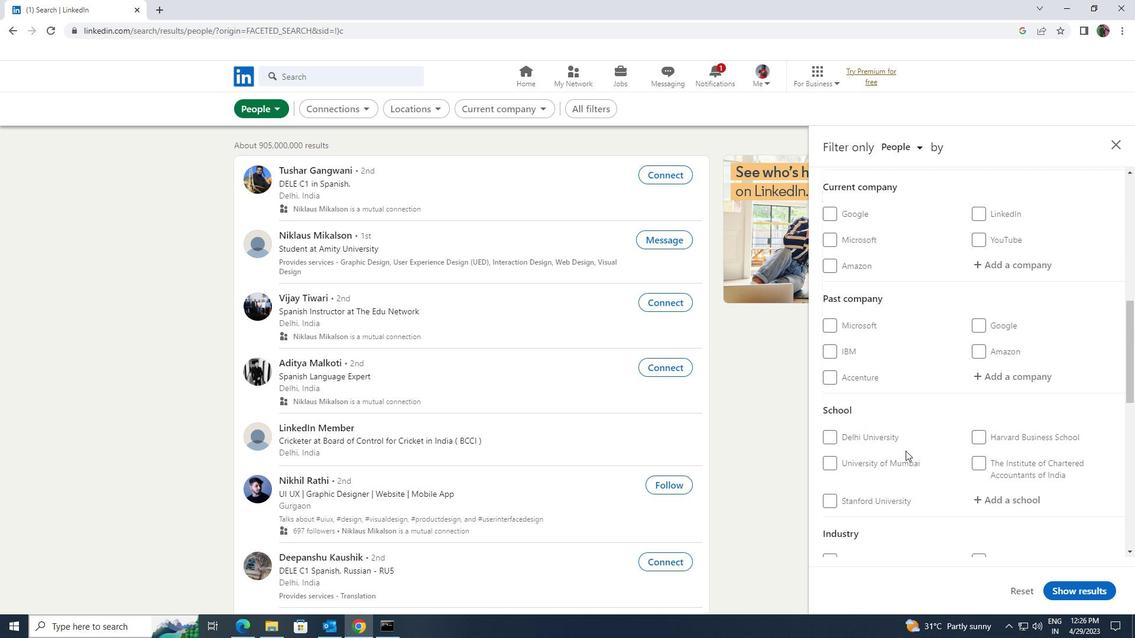 
Action: Mouse scrolled (905, 451) with delta (0, 0)
Screenshot: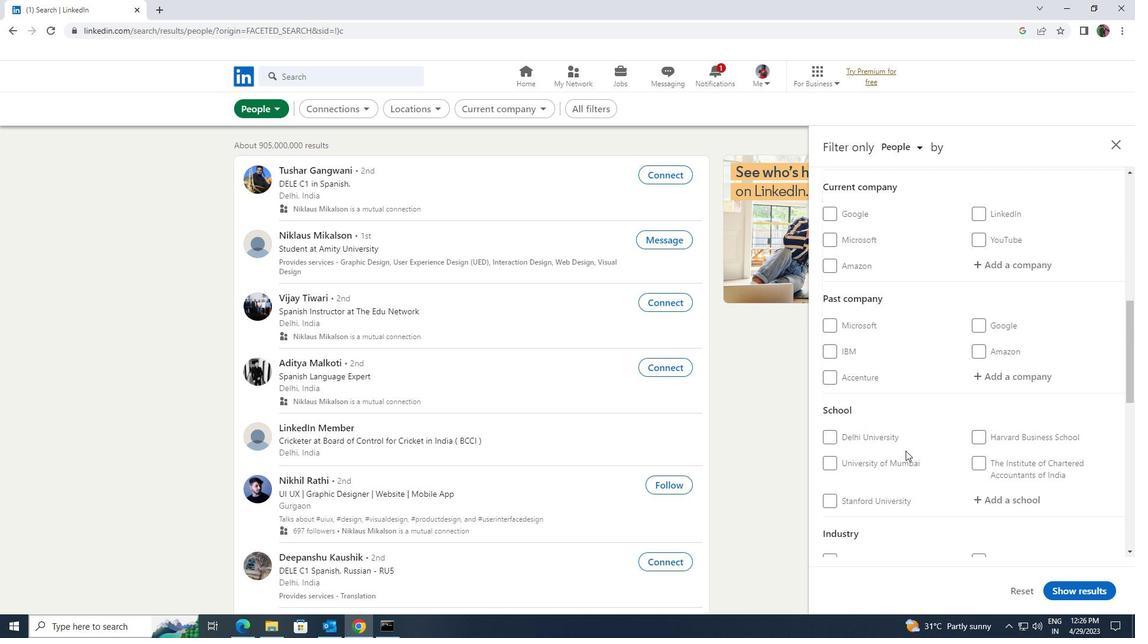 
Action: Mouse moved to (991, 381)
Screenshot: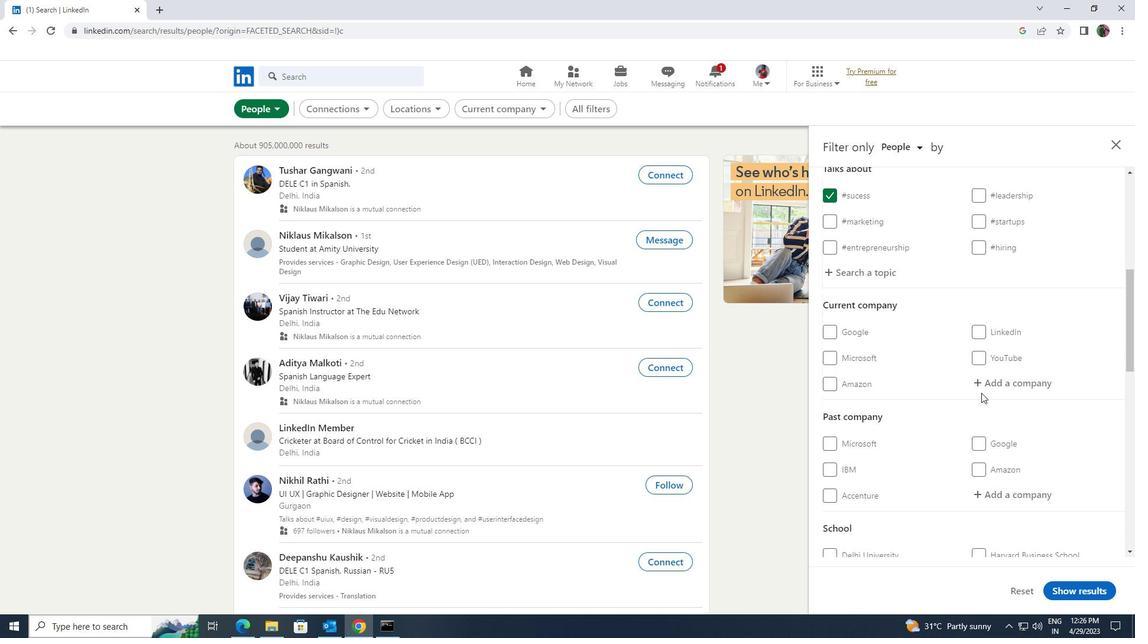 
Action: Mouse pressed left at (991, 381)
Screenshot: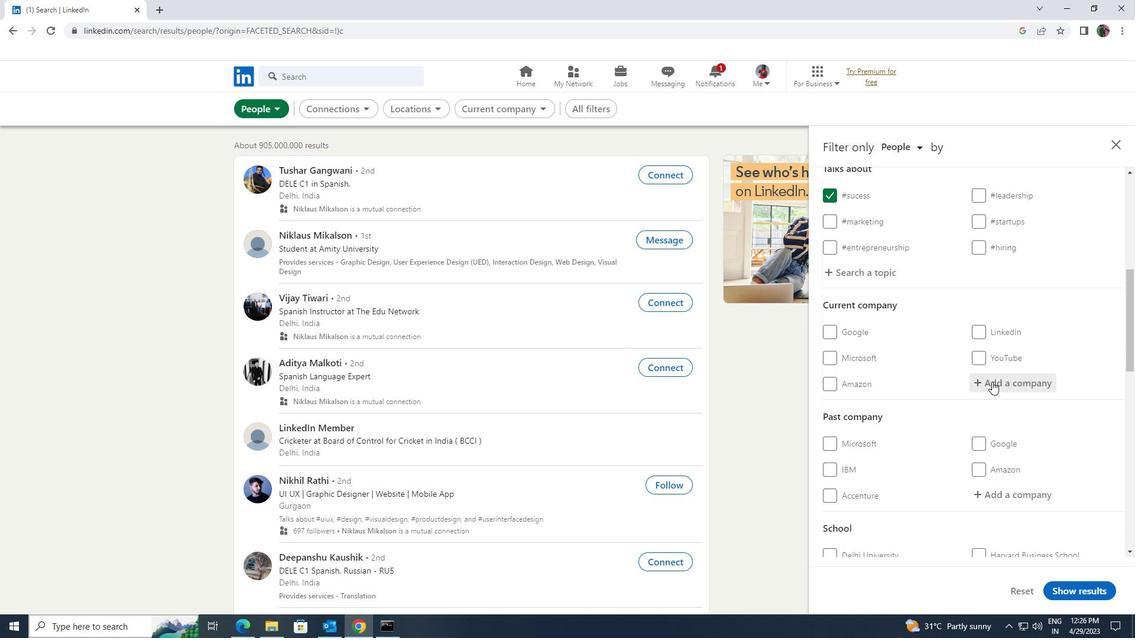 
Action: Key pressed <Key.shift><Key.shift><Key.shift><Key.shift>ENTRUS
Screenshot: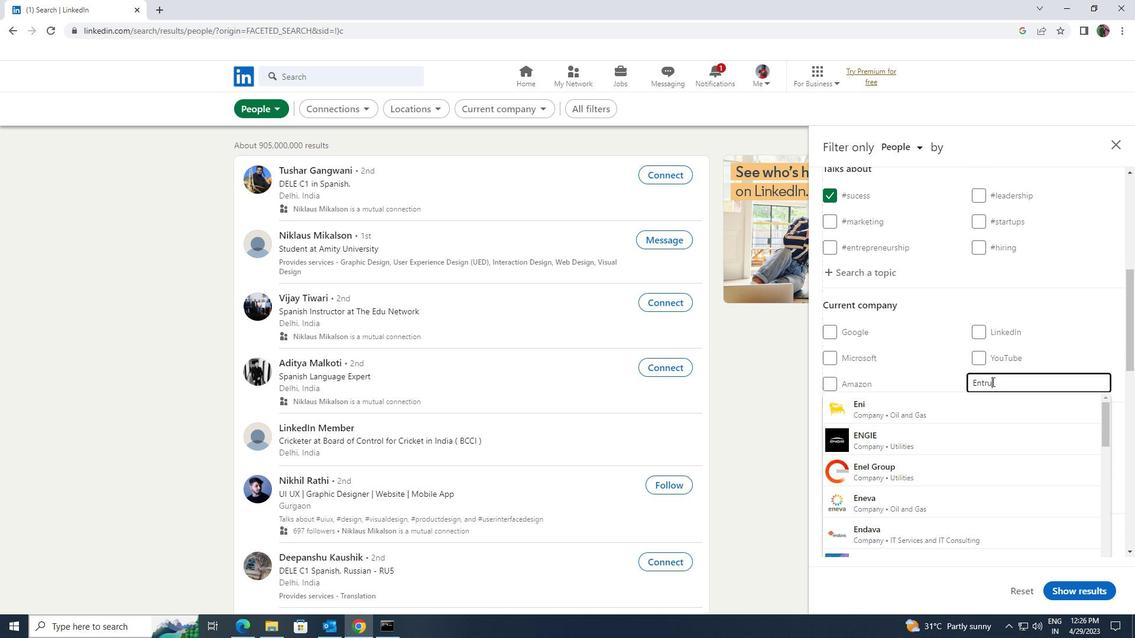 
Action: Mouse moved to (986, 396)
Screenshot: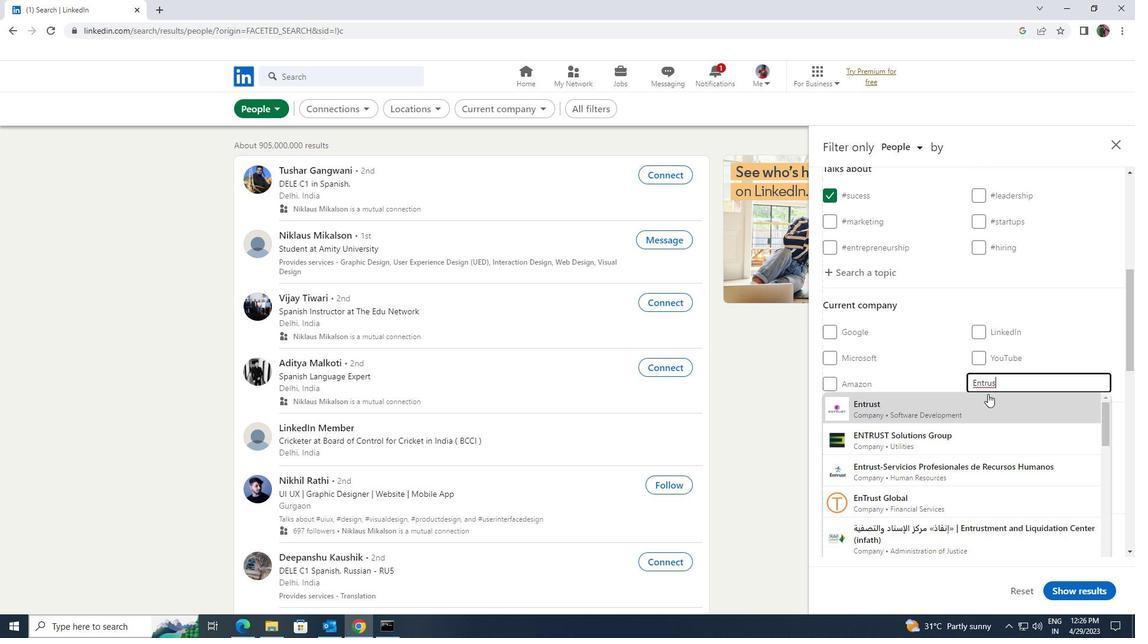 
Action: Mouse pressed left at (986, 396)
Screenshot: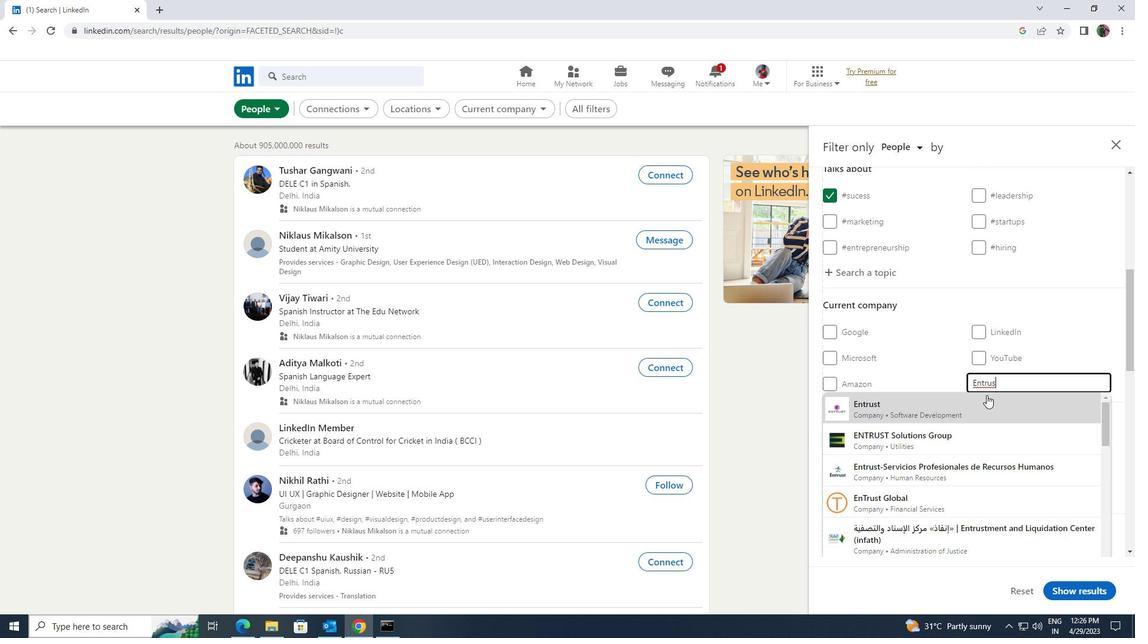 
Action: Mouse scrolled (986, 396) with delta (0, 0)
Screenshot: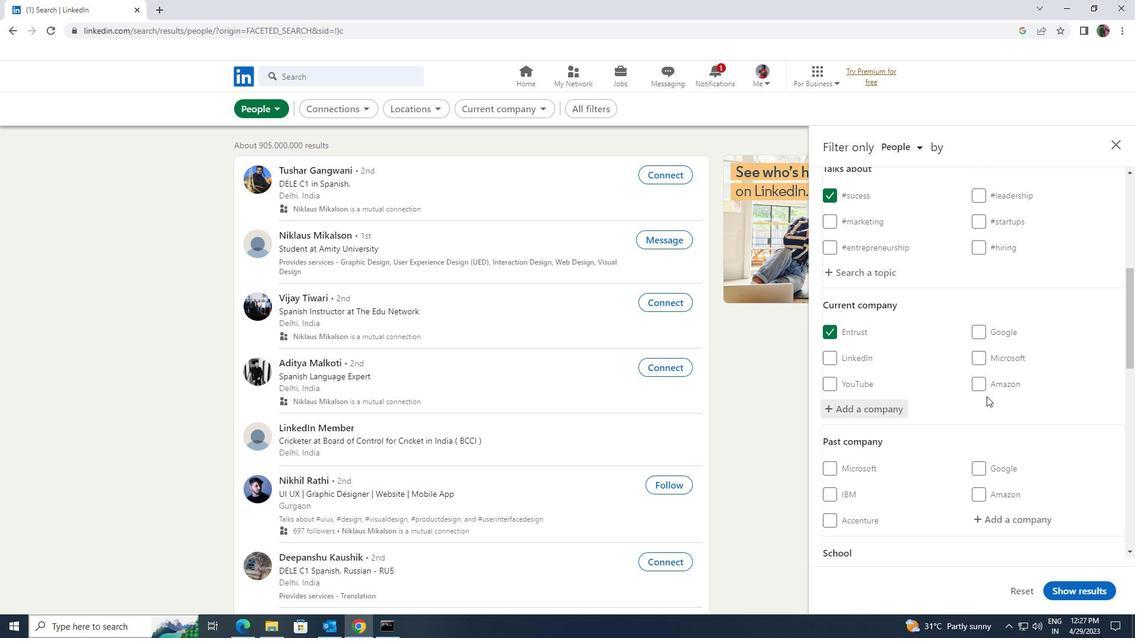 
Action: Mouse scrolled (986, 396) with delta (0, 0)
Screenshot: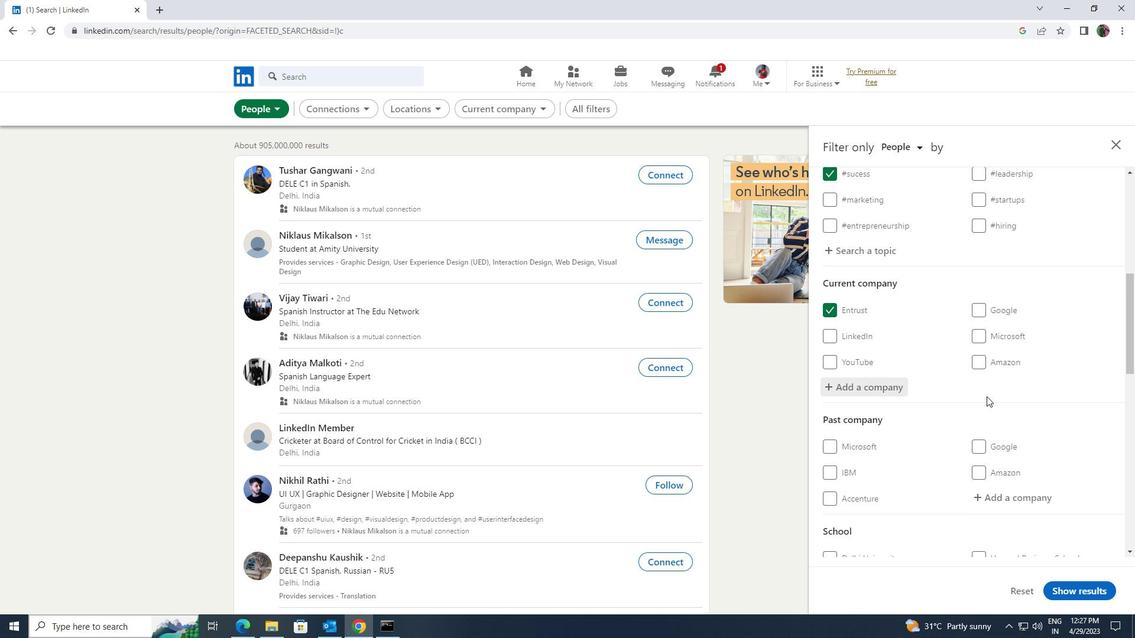 
Action: Mouse scrolled (986, 396) with delta (0, 0)
Screenshot: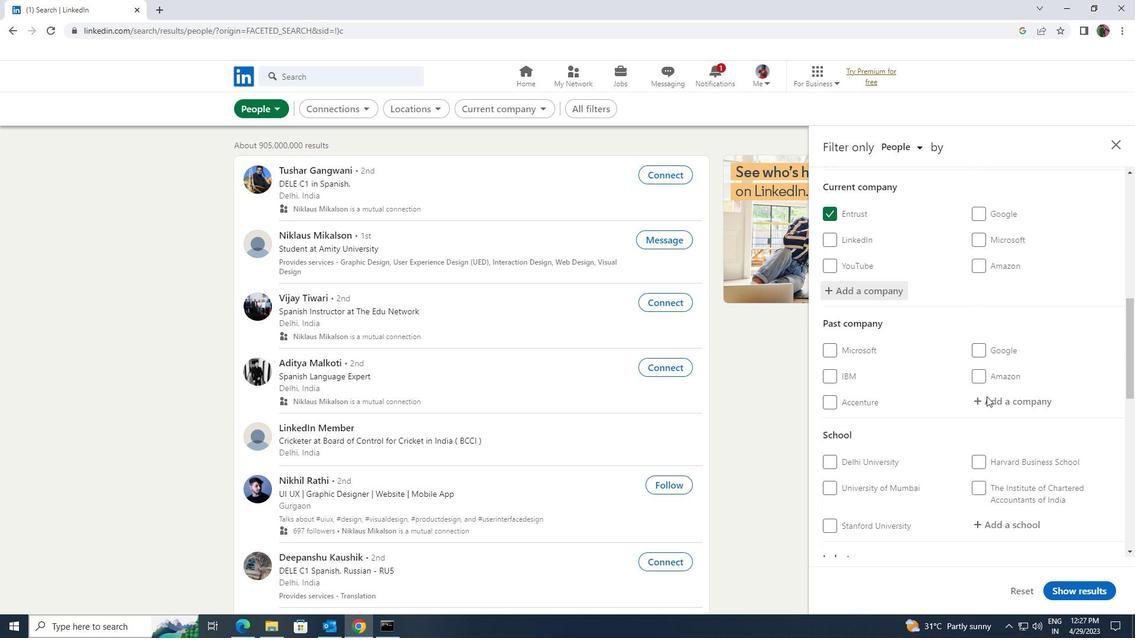 
Action: Mouse scrolled (986, 396) with delta (0, 0)
Screenshot: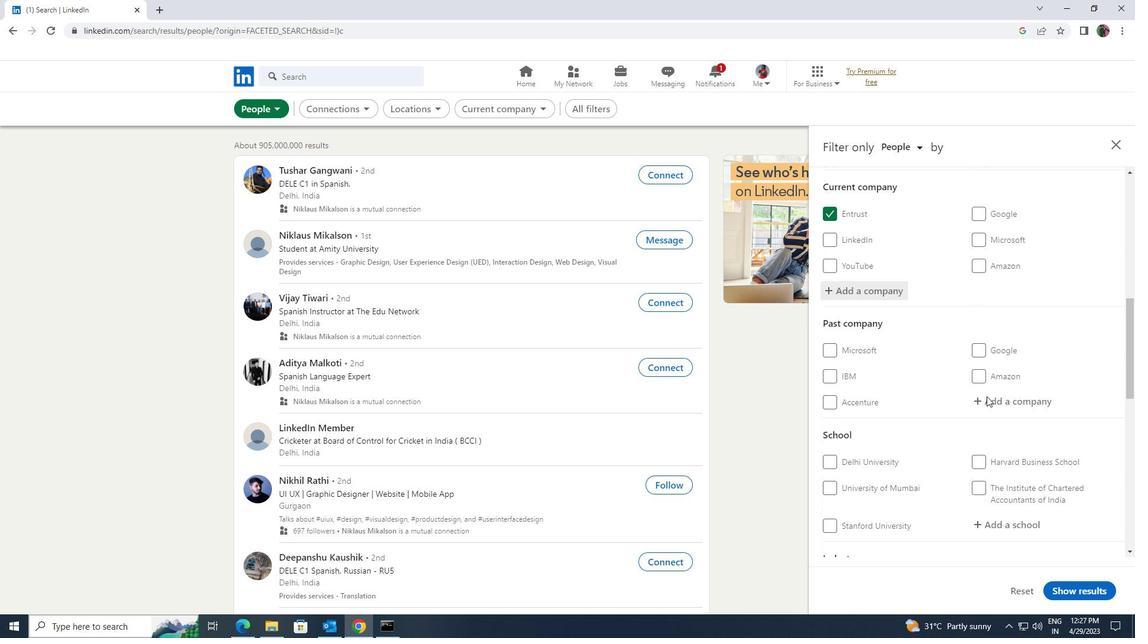 
Action: Mouse moved to (982, 403)
Screenshot: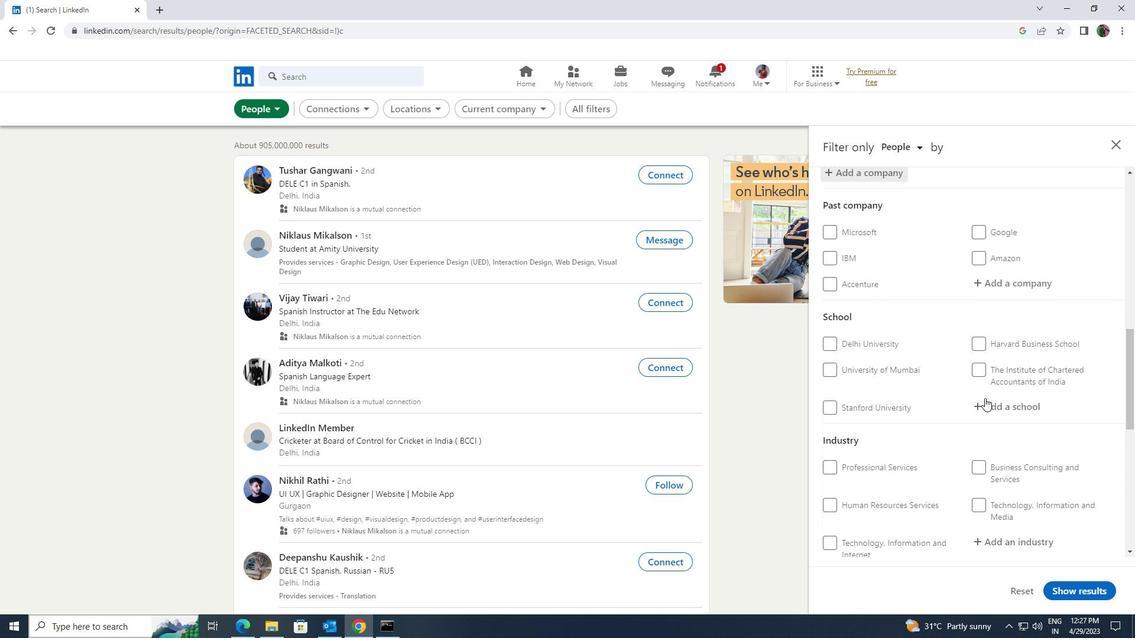 
Action: Mouse pressed left at (982, 403)
Screenshot: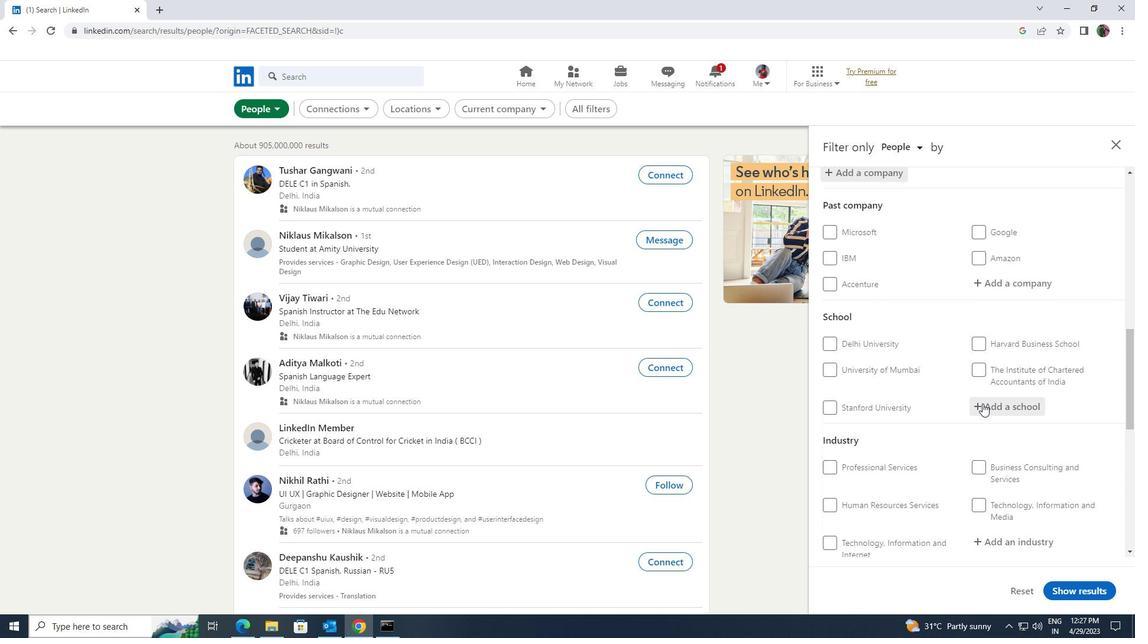 
Action: Key pressed <Key.shift>UNIVERSITY<Key.space>OF<Key.space><Key.shift>MUMBAI
Screenshot: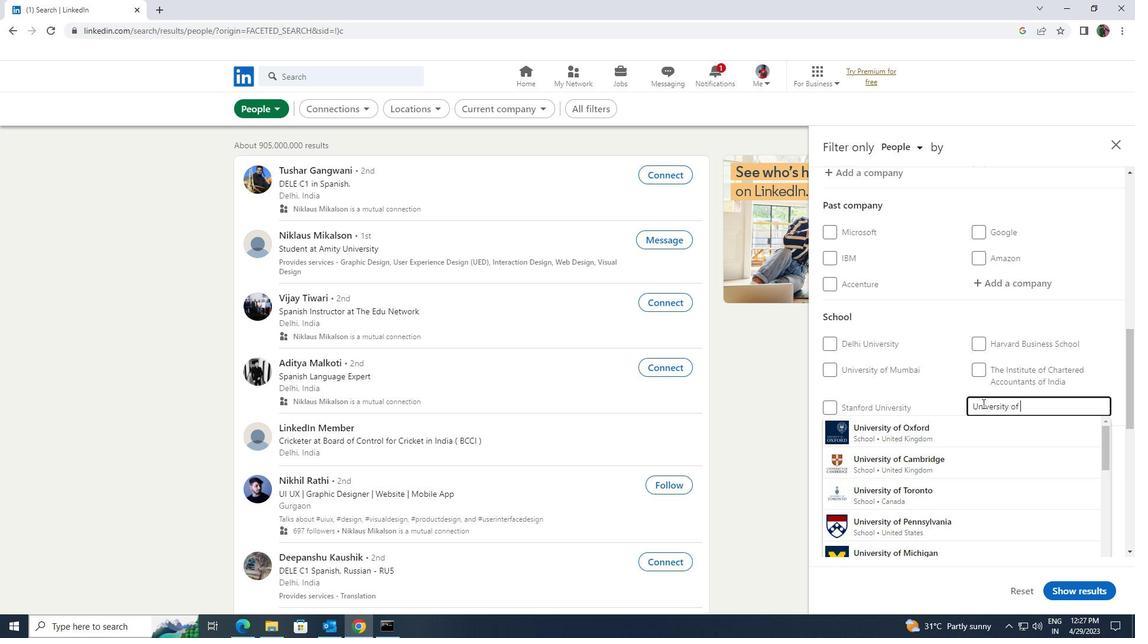 
Action: Mouse moved to (976, 422)
Screenshot: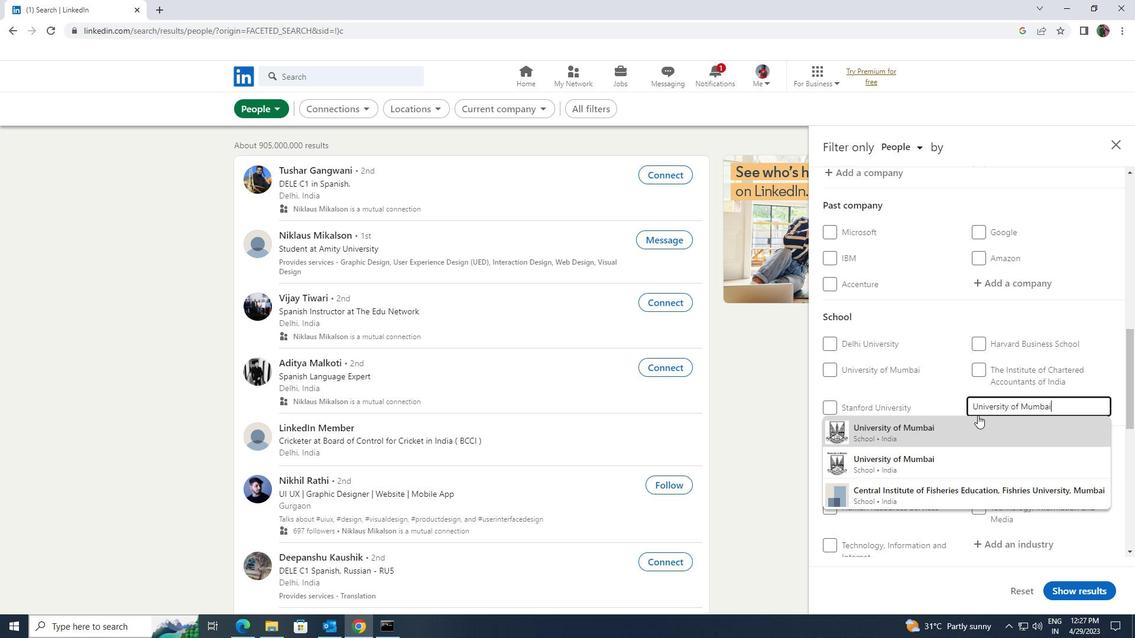 
Action: Mouse pressed left at (976, 422)
Screenshot: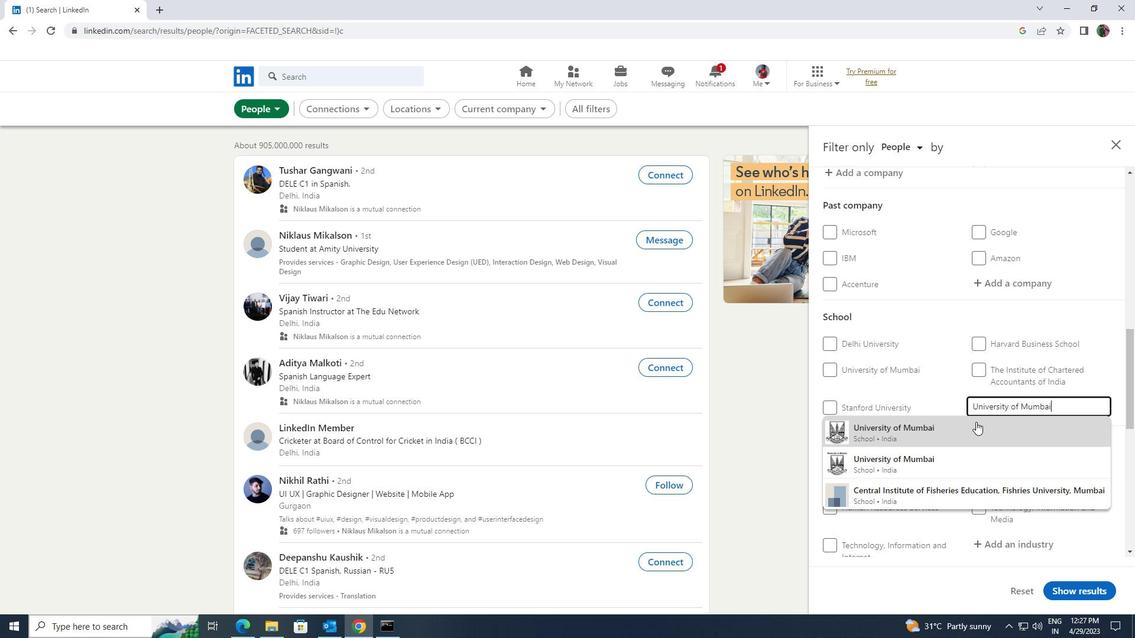 
Action: Mouse scrolled (976, 421) with delta (0, 0)
Screenshot: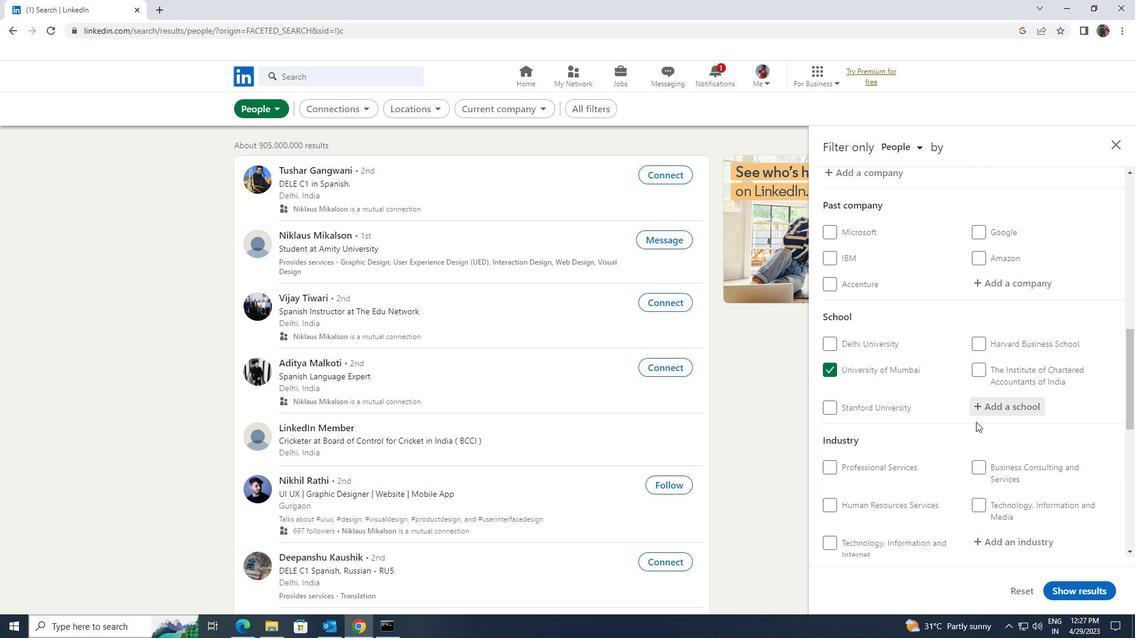 
Action: Mouse scrolled (976, 421) with delta (0, 0)
Screenshot: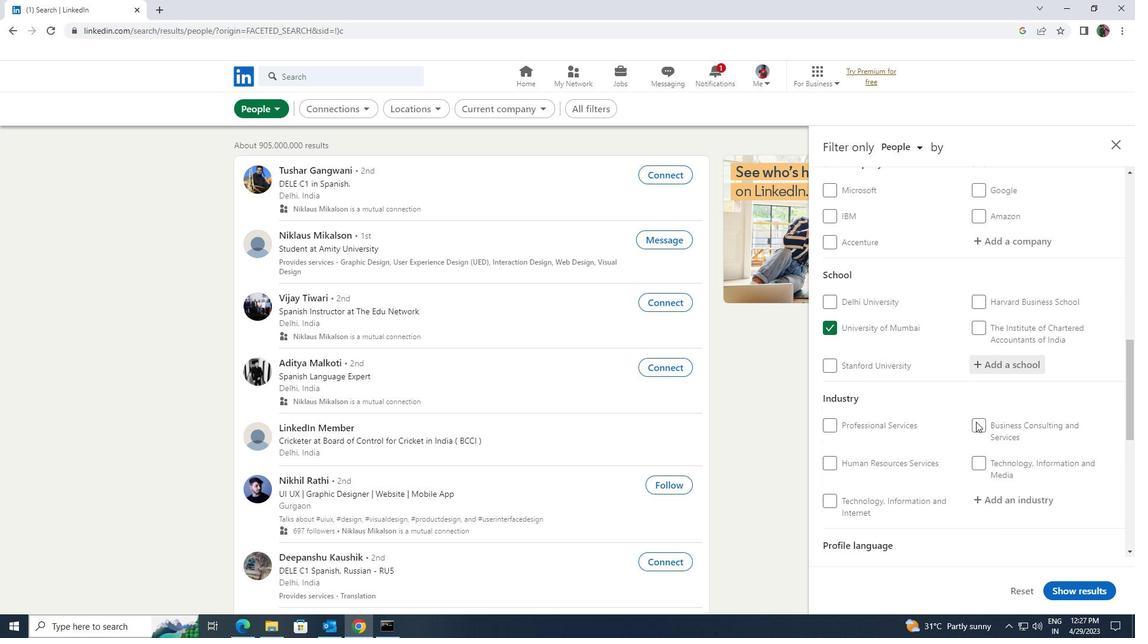 
Action: Mouse moved to (993, 425)
Screenshot: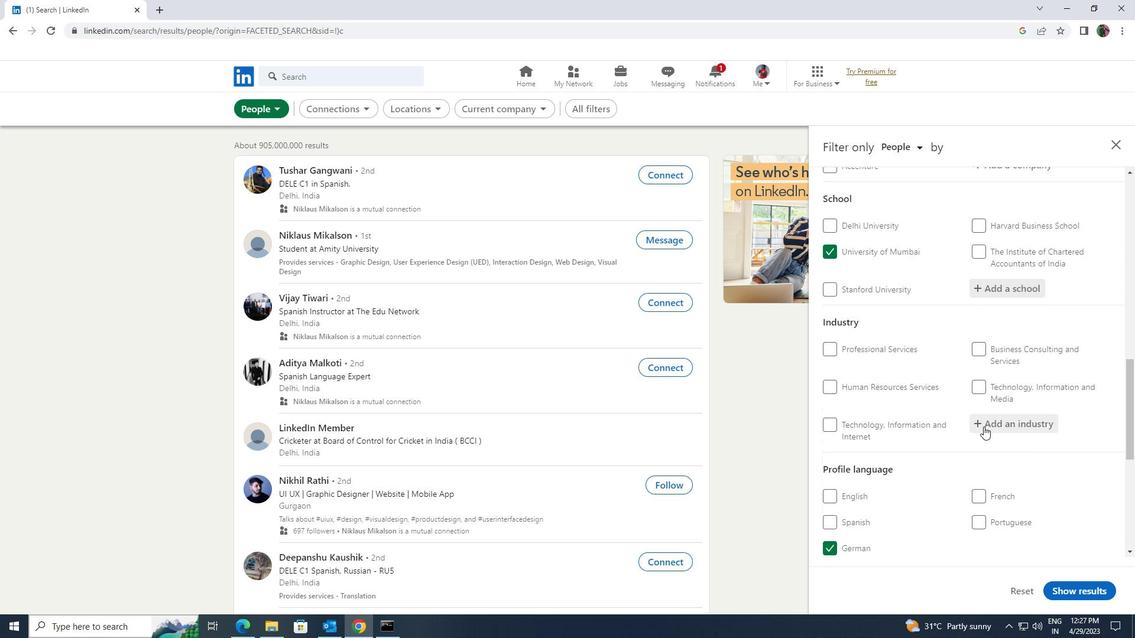 
Action: Mouse pressed left at (993, 425)
Screenshot: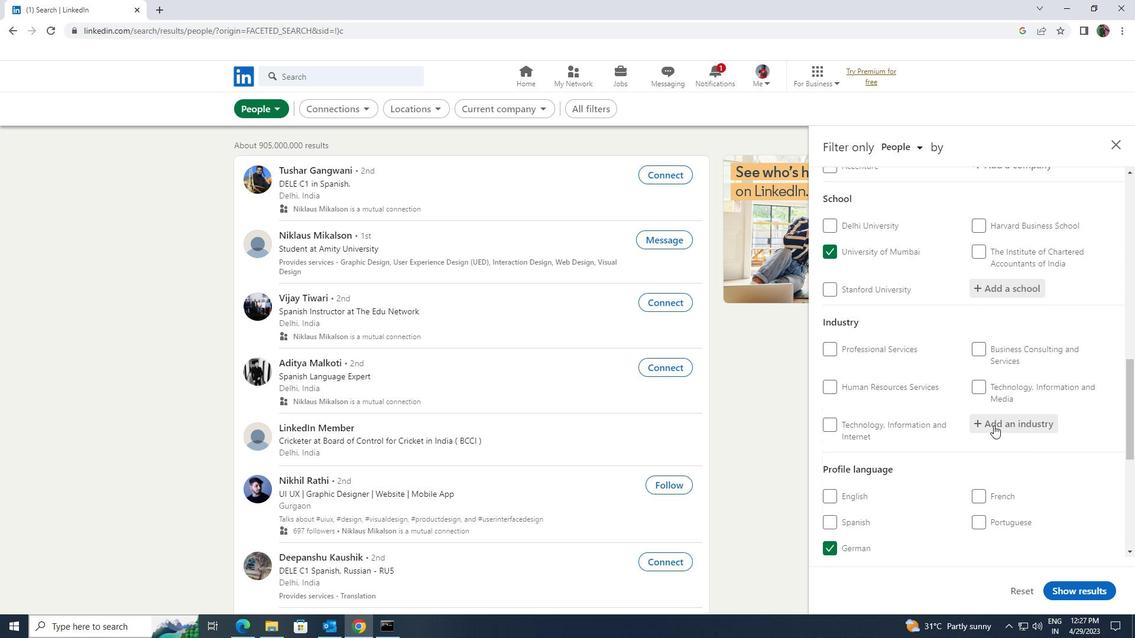 
Action: Key pressed <Key.shift><Key.shift><Key.shift><Key.shift><Key.shift>RESEARCH
Screenshot: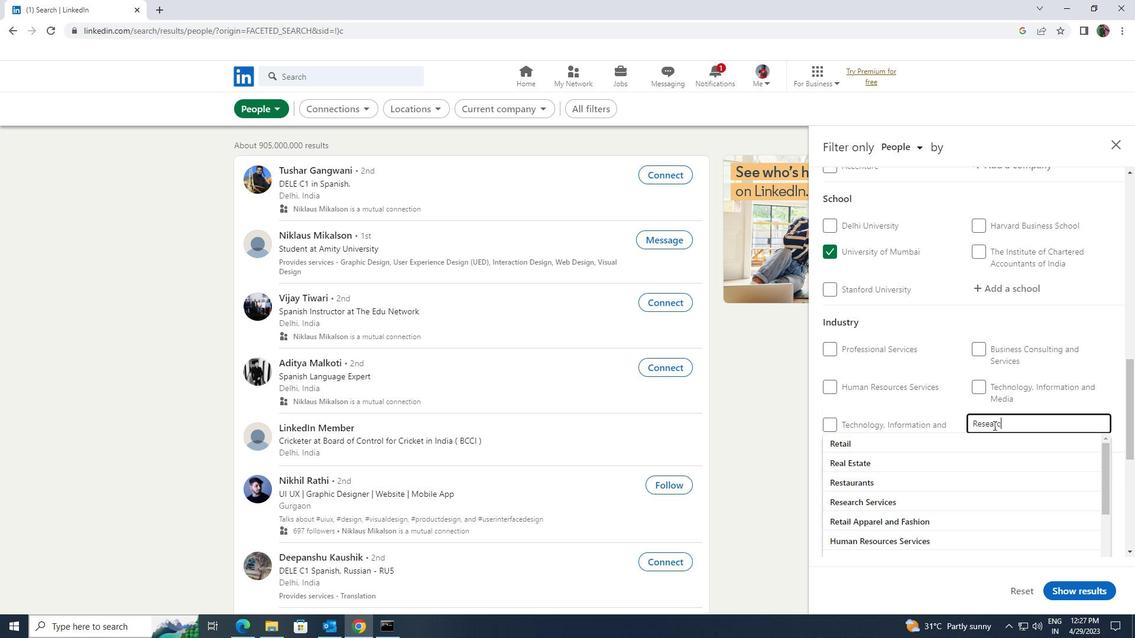 
Action: Mouse moved to (987, 433)
Screenshot: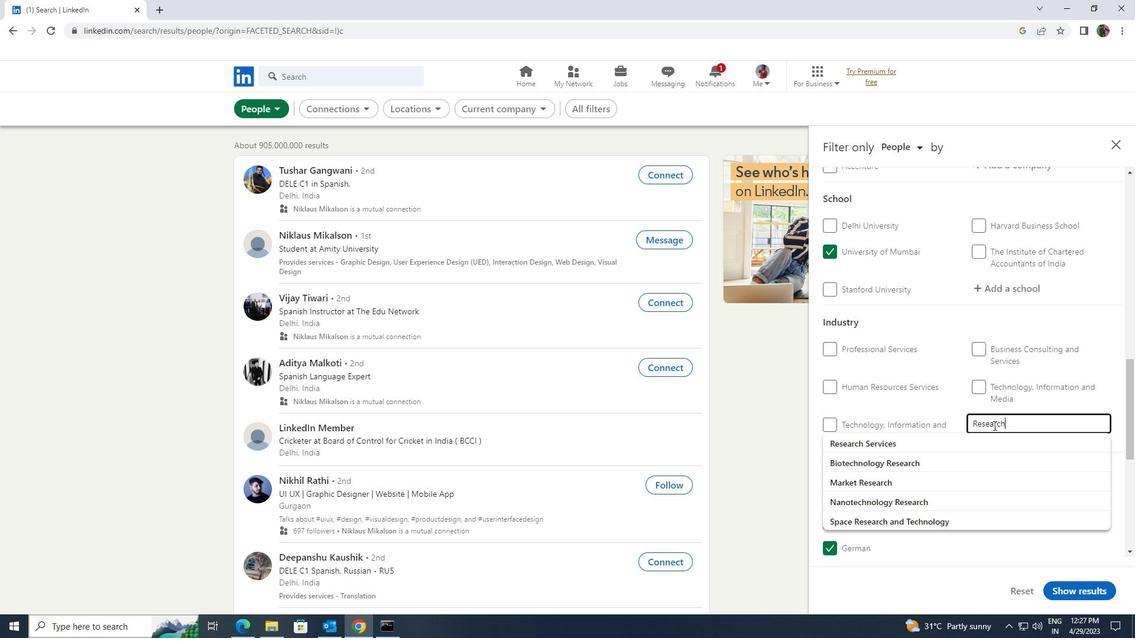 
Action: Mouse pressed left at (987, 433)
Screenshot: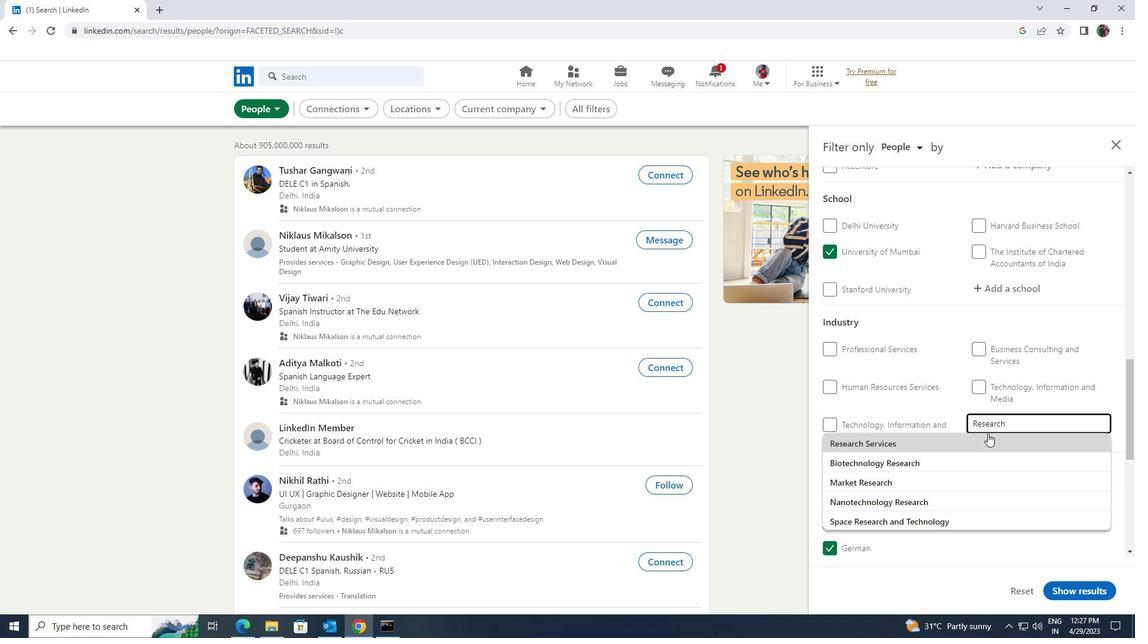 
Action: Mouse scrolled (987, 433) with delta (0, 0)
Screenshot: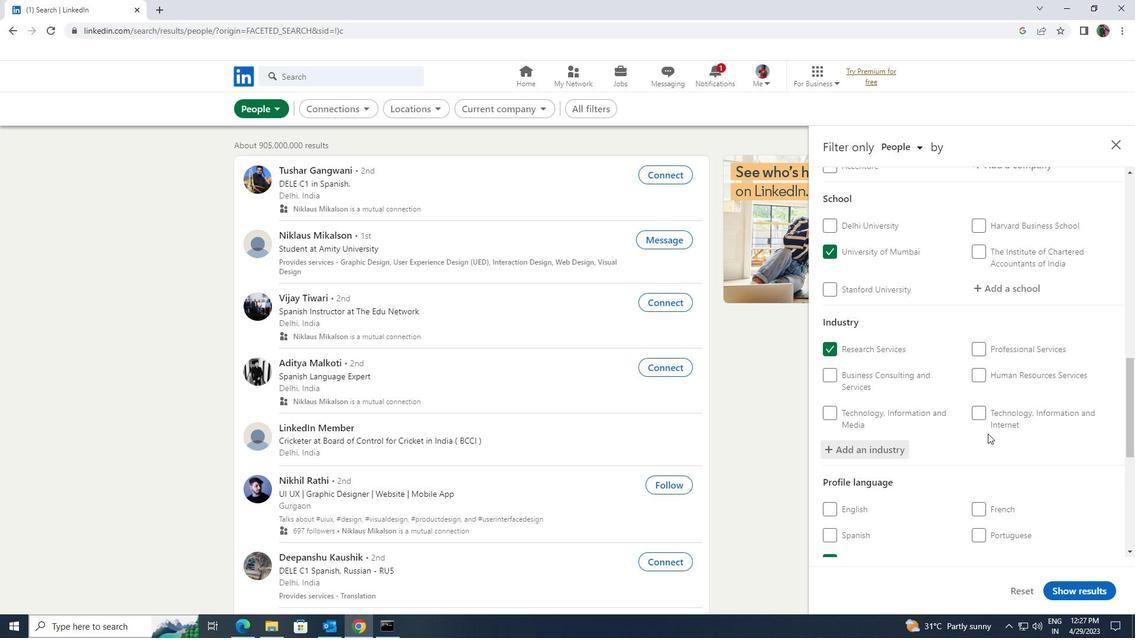 
Action: Mouse scrolled (987, 433) with delta (0, 0)
Screenshot: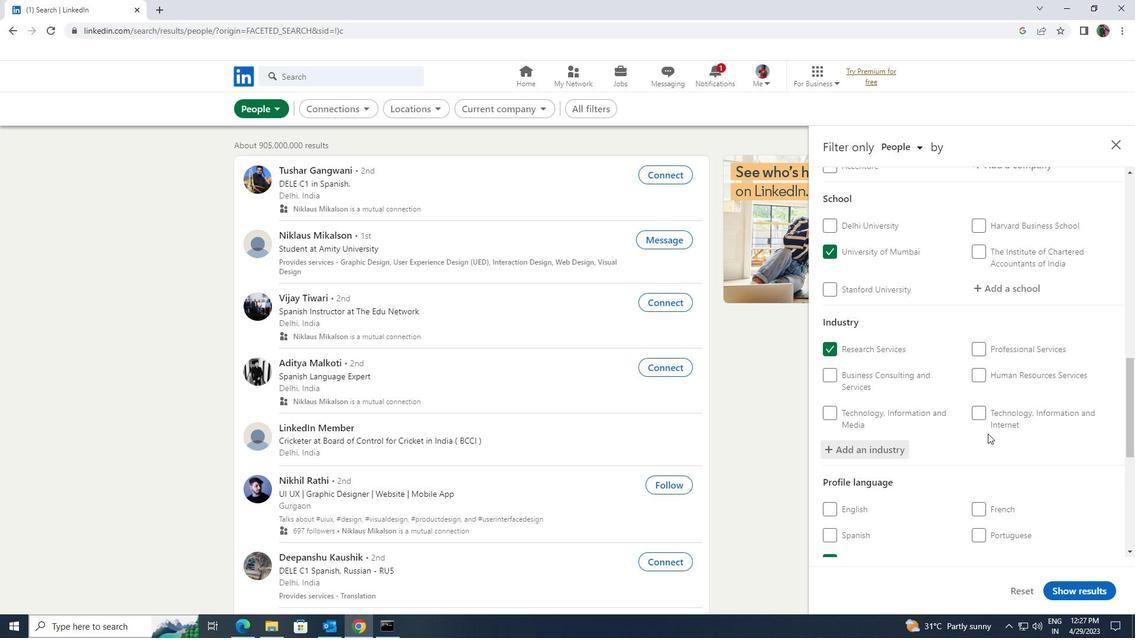 
Action: Mouse scrolled (987, 433) with delta (0, 0)
Screenshot: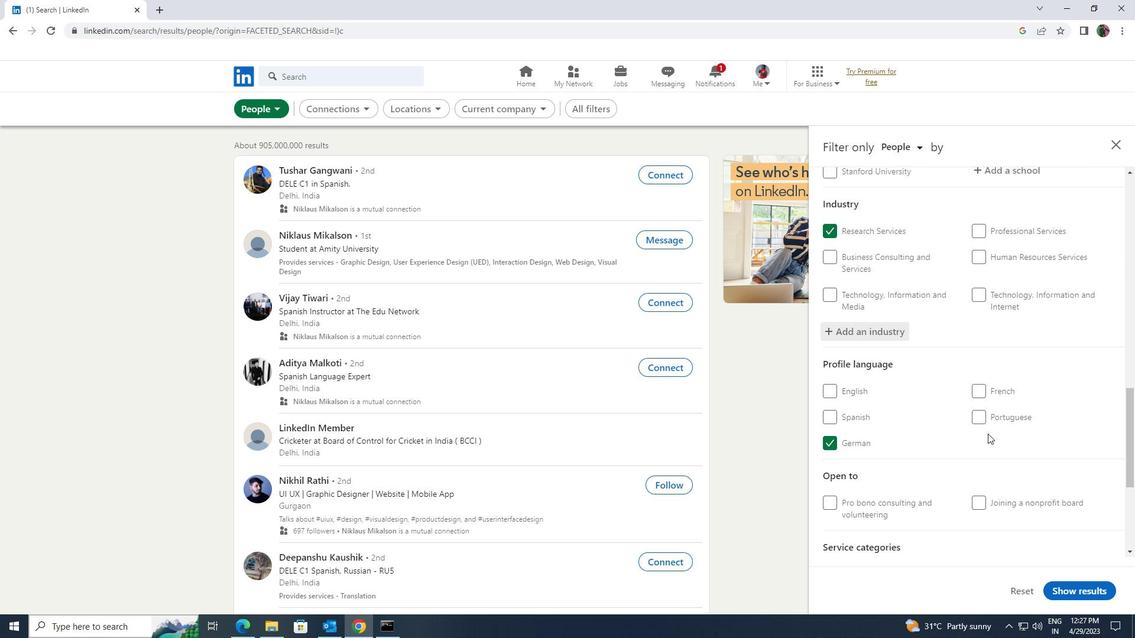 
Action: Mouse scrolled (987, 433) with delta (0, 0)
Screenshot: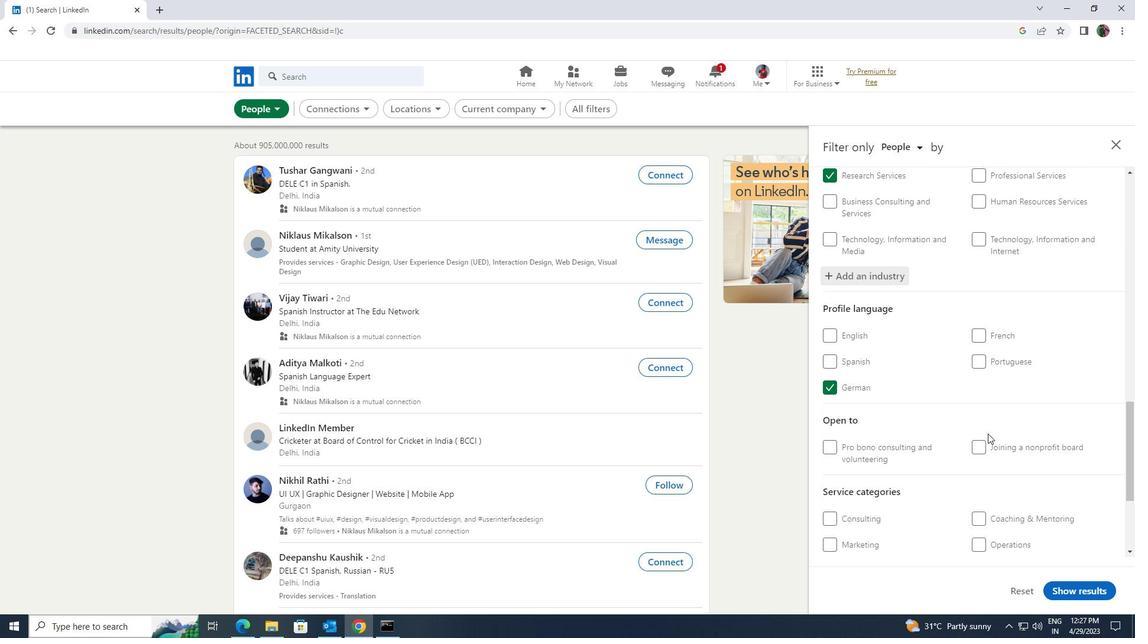 
Action: Mouse scrolled (987, 433) with delta (0, 0)
Screenshot: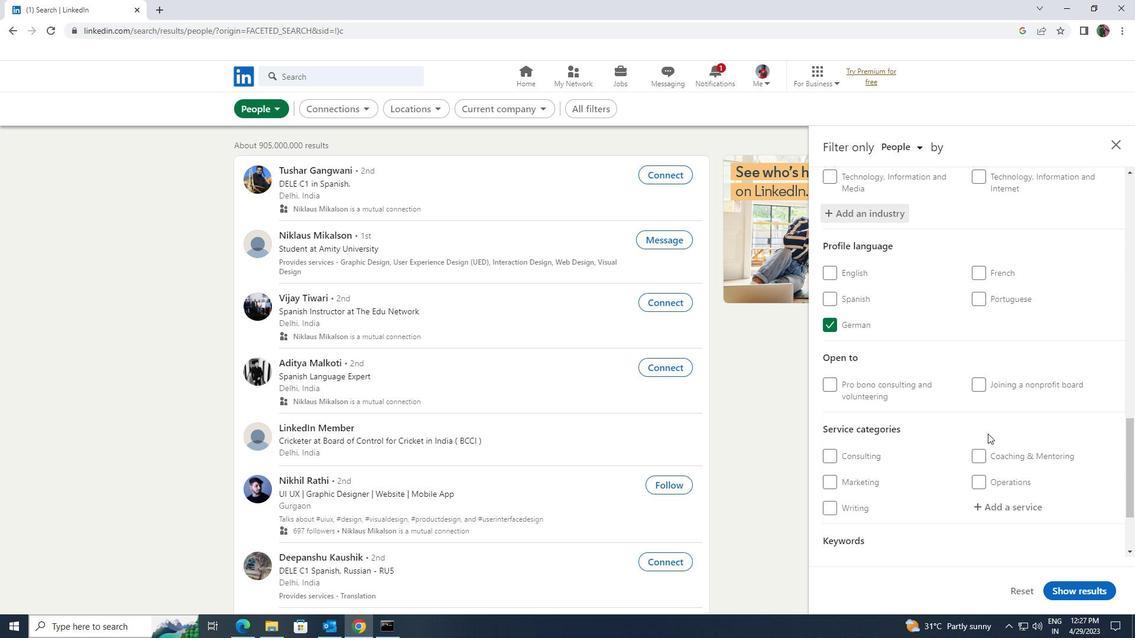 
Action: Mouse moved to (989, 443)
Screenshot: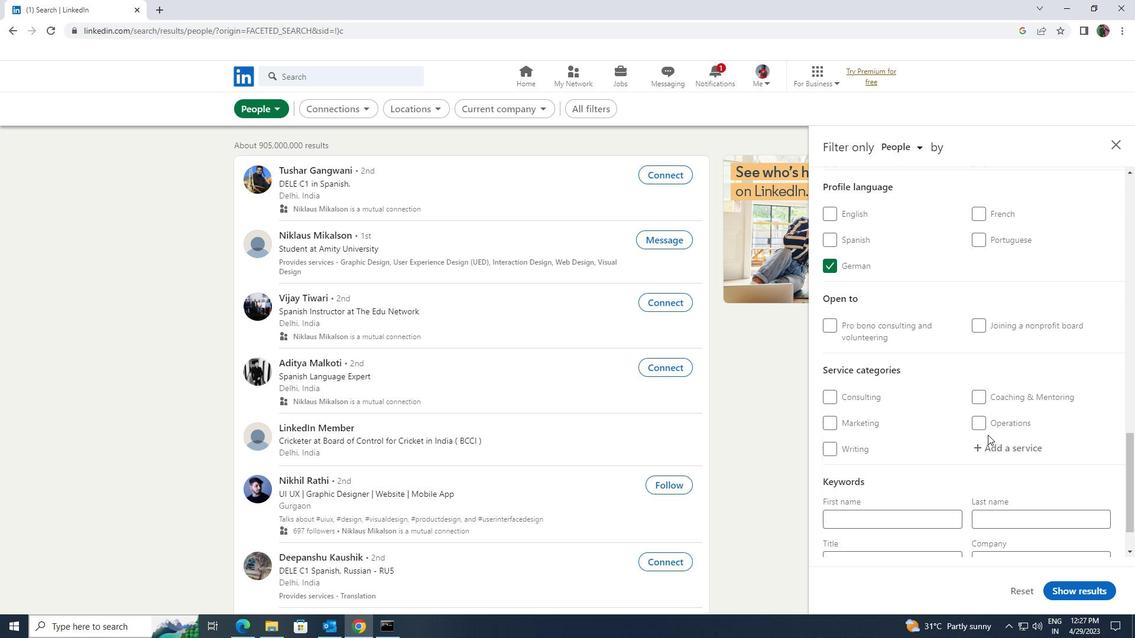 
Action: Mouse pressed left at (989, 443)
Screenshot: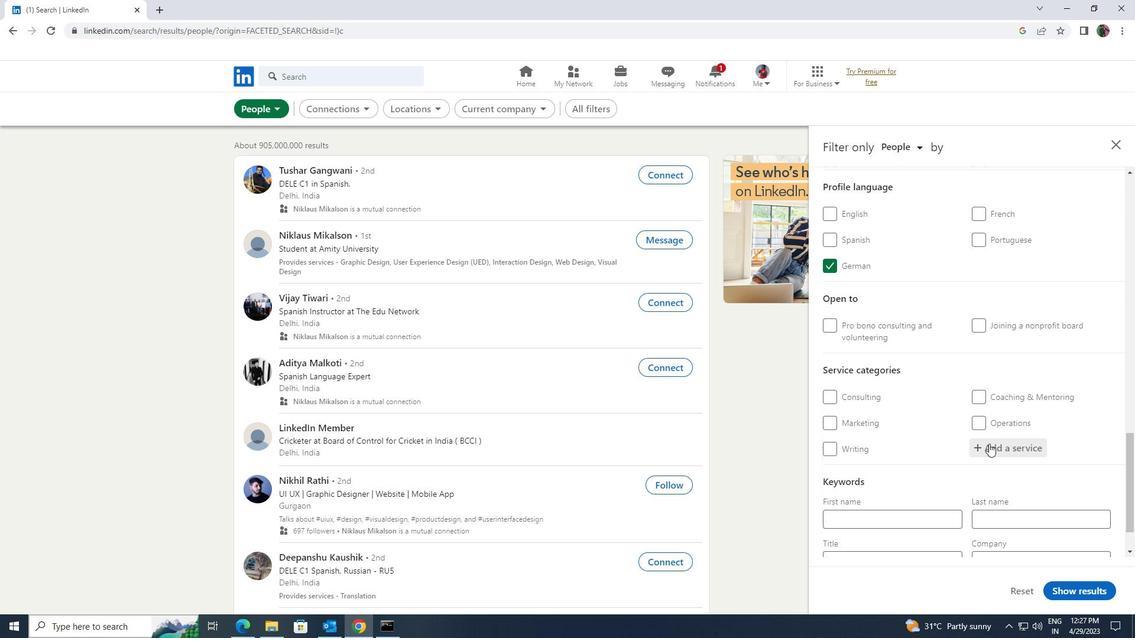 
Action: Mouse moved to (987, 445)
Screenshot: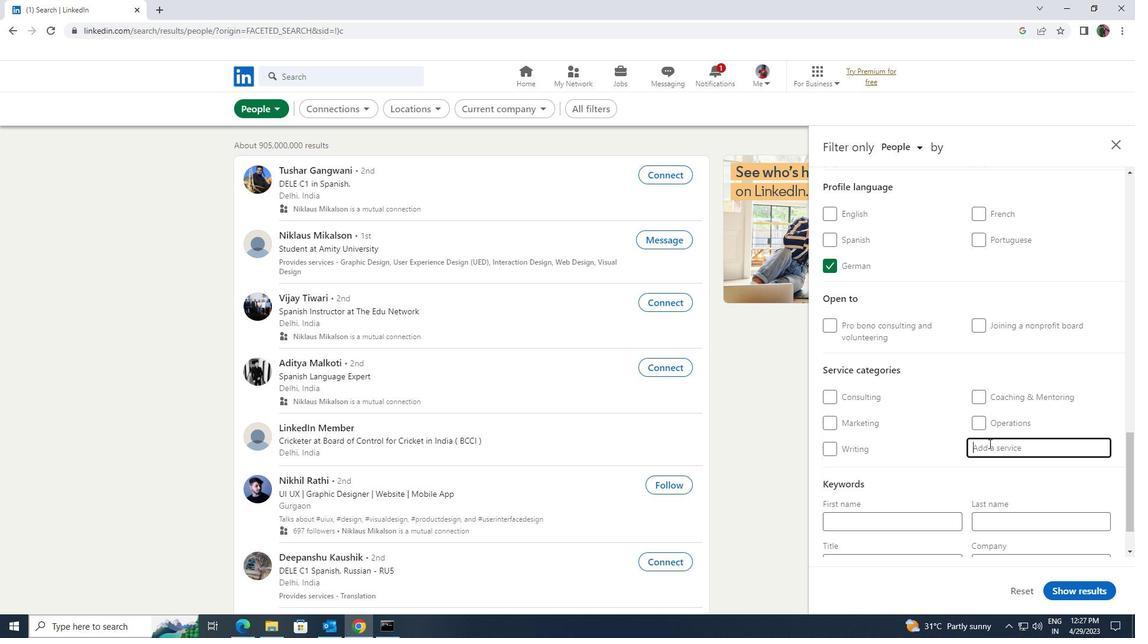 
Action: Key pressed <Key.shift>USER<Key.space>EX
Screenshot: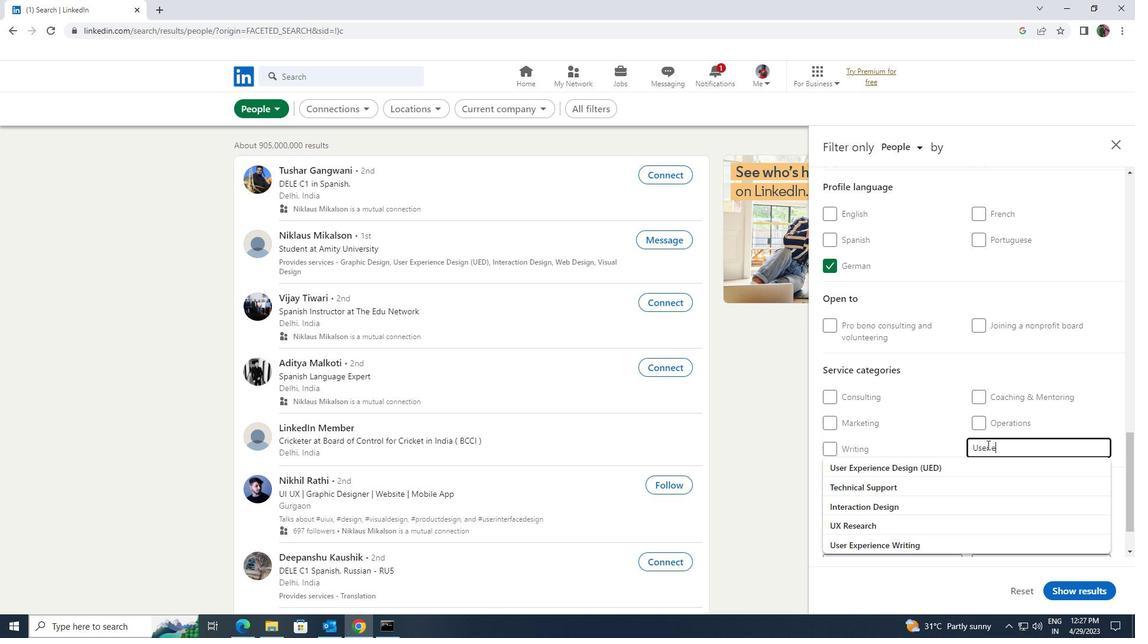 
Action: Mouse moved to (979, 461)
Screenshot: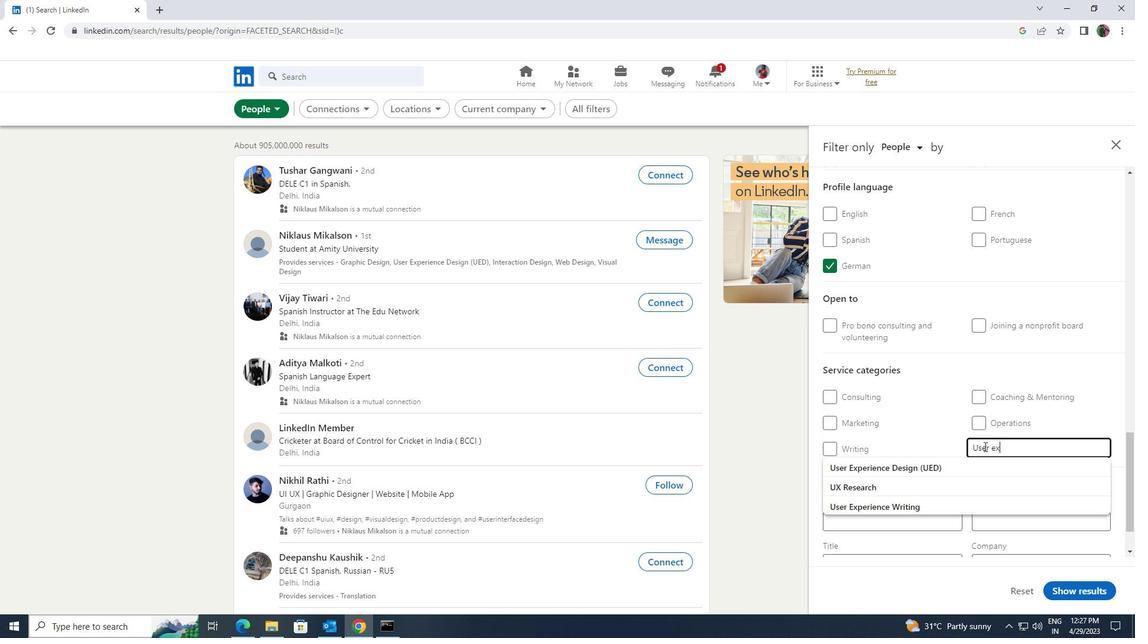 
Action: Mouse pressed left at (979, 461)
Screenshot: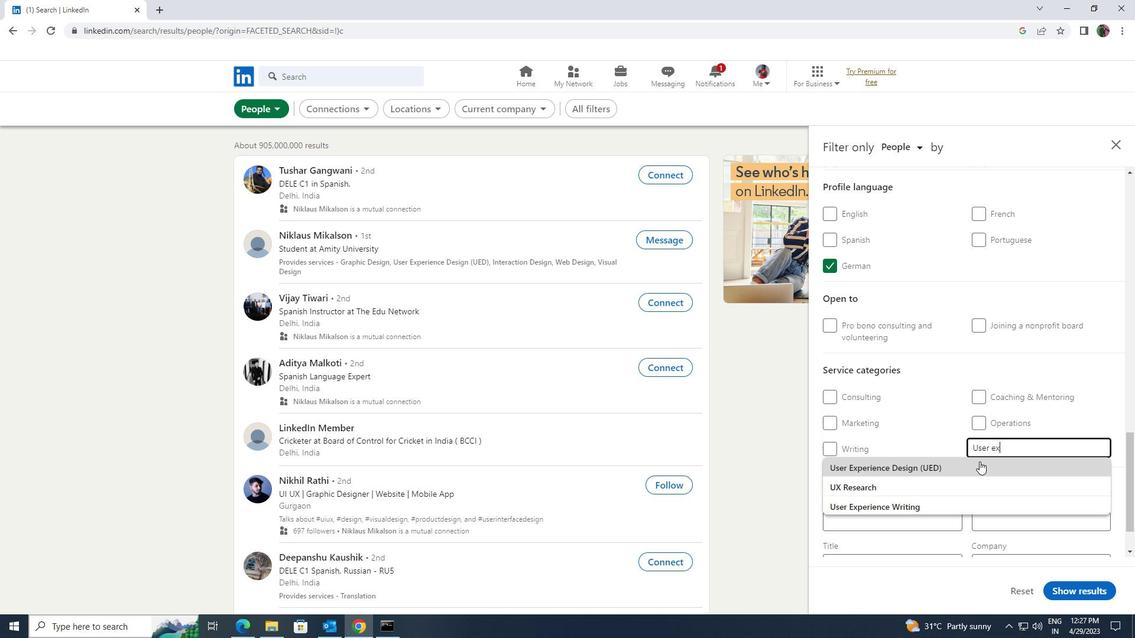 
Action: Mouse scrolled (979, 461) with delta (0, 0)
Screenshot: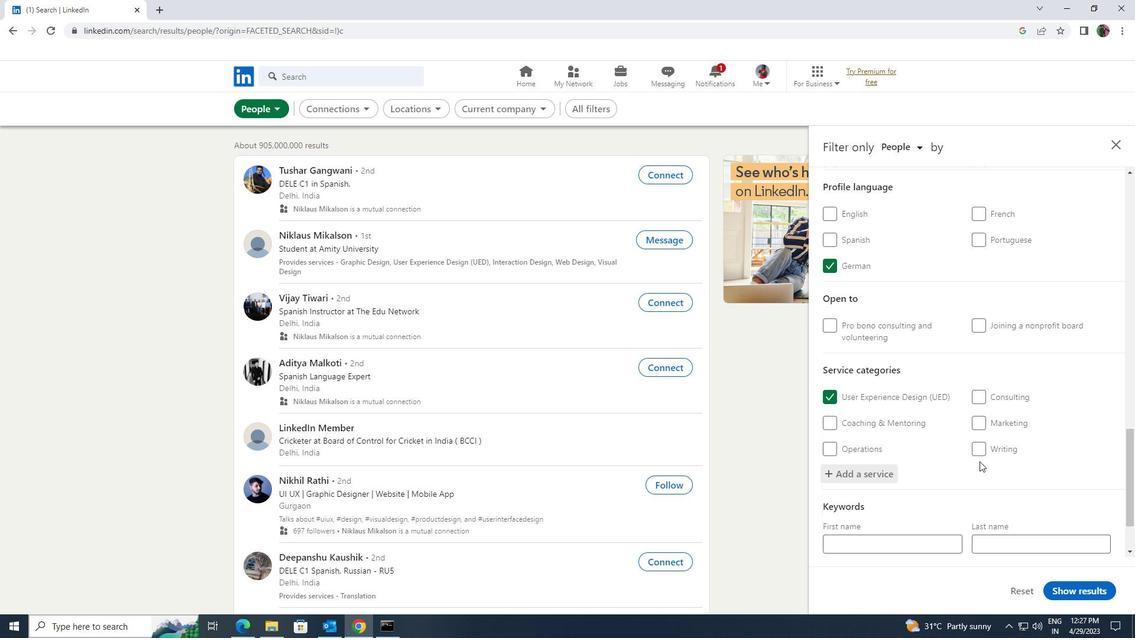 
Action: Mouse scrolled (979, 461) with delta (0, 0)
Screenshot: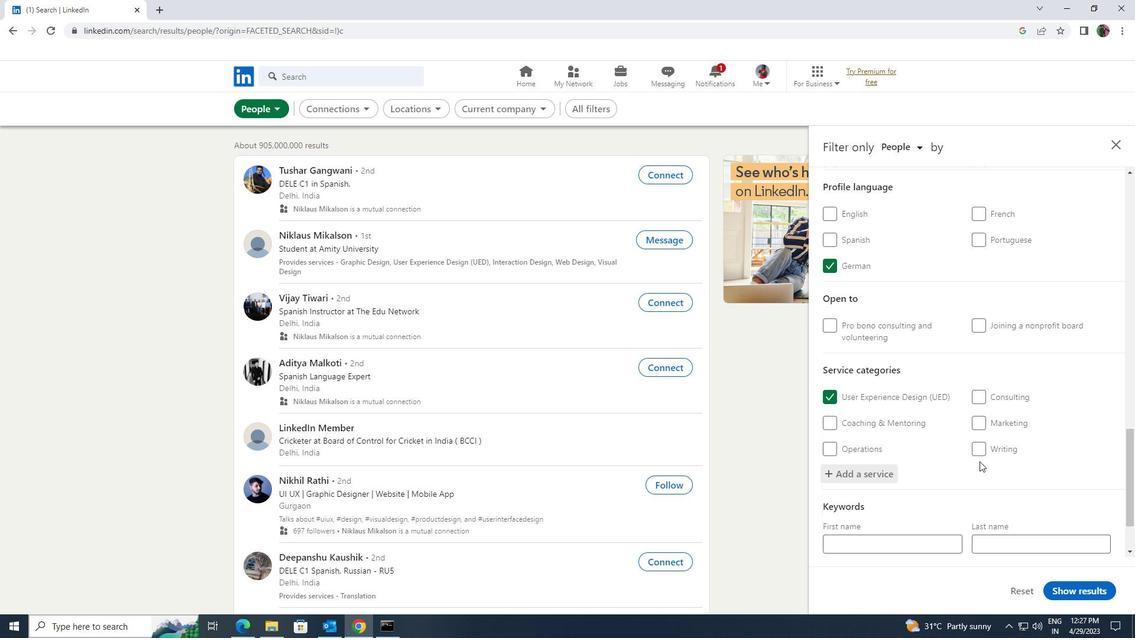 
Action: Mouse scrolled (979, 461) with delta (0, 0)
Screenshot: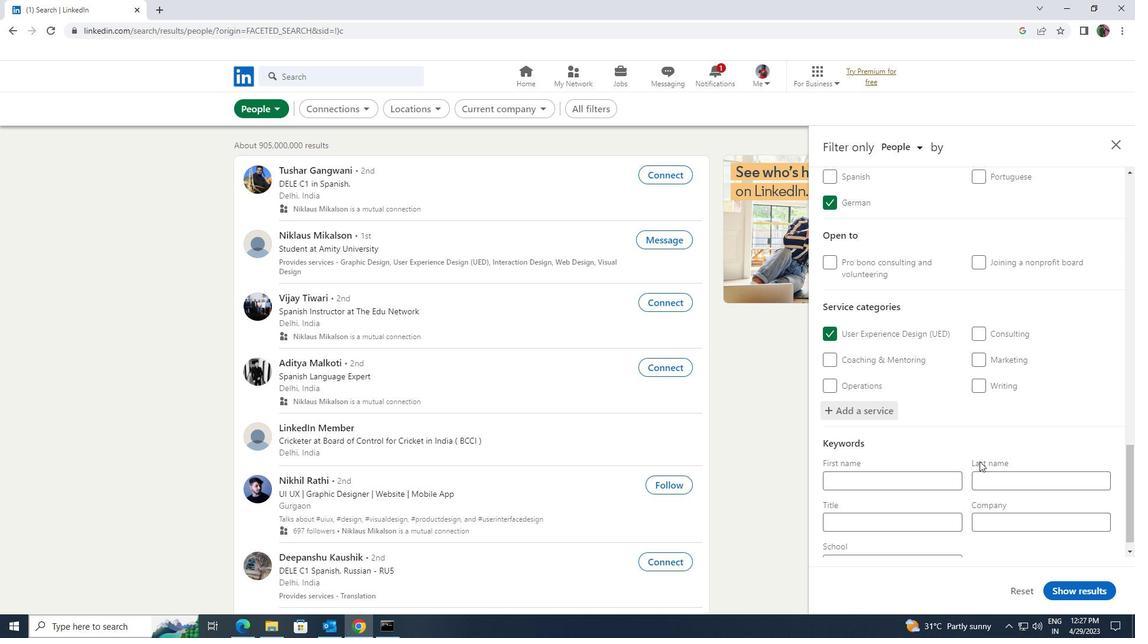 
Action: Mouse scrolled (979, 461) with delta (0, 0)
Screenshot: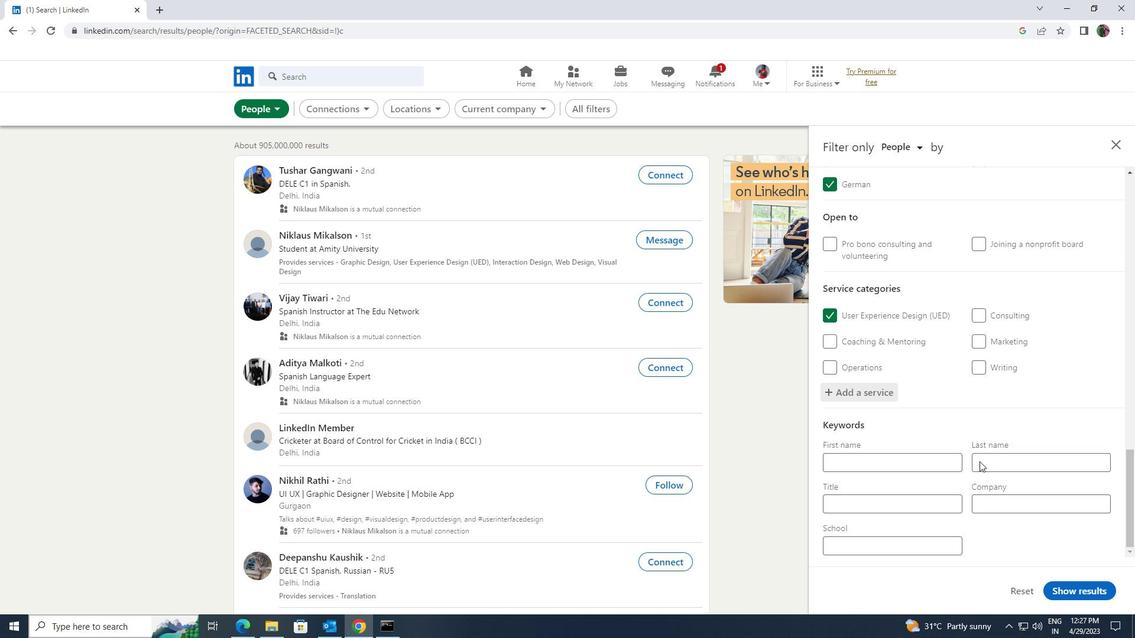 
Action: Mouse moved to (941, 498)
Screenshot: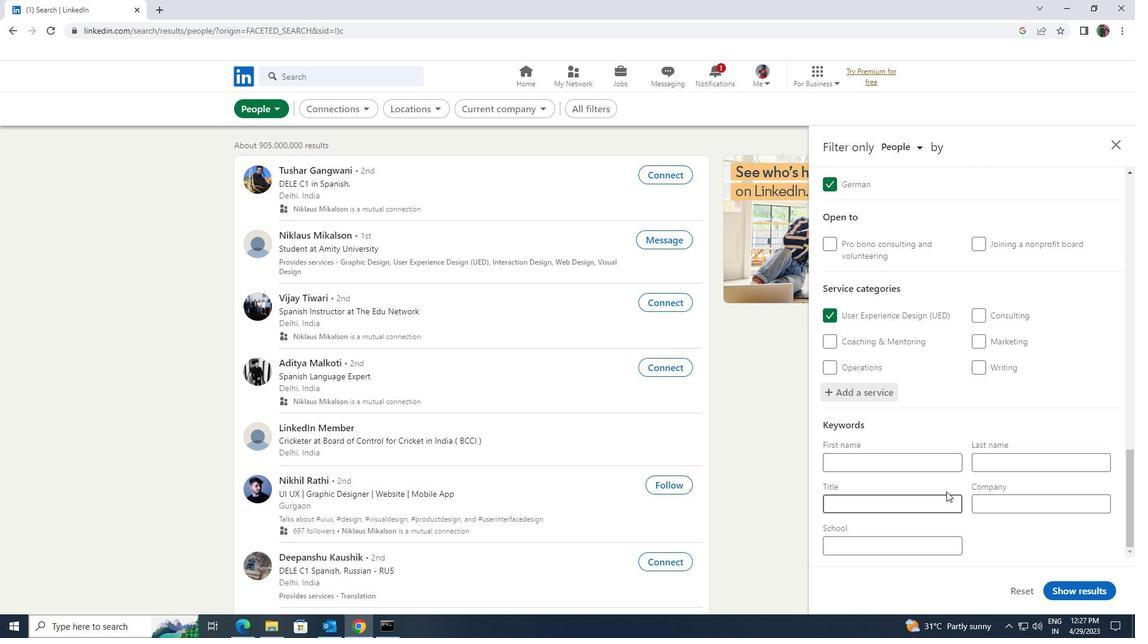 
Action: Mouse pressed left at (941, 498)
Screenshot: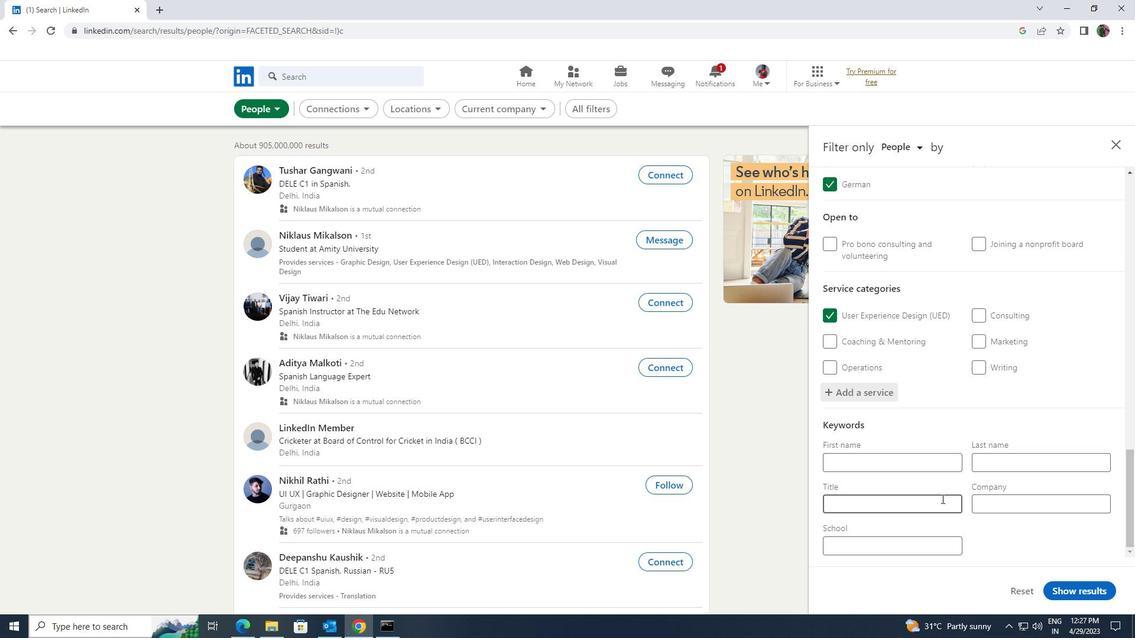 
Action: Key pressed <Key.shift>CUSTOMER<Key.space><Key.shift>SERVICE
Screenshot: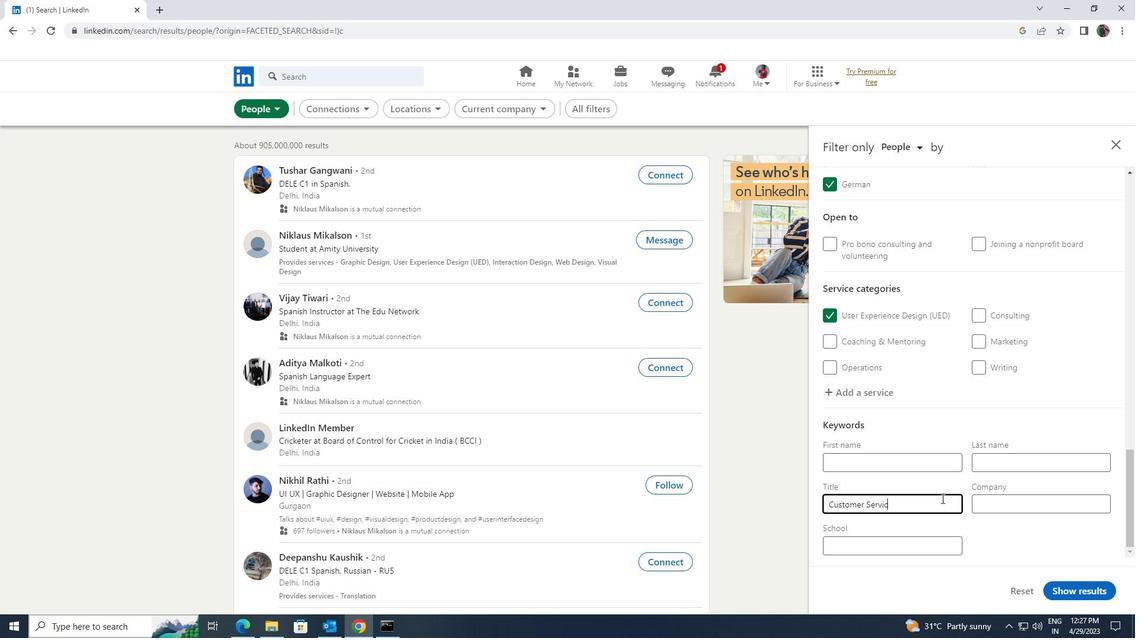 
Action: Mouse moved to (1054, 585)
Screenshot: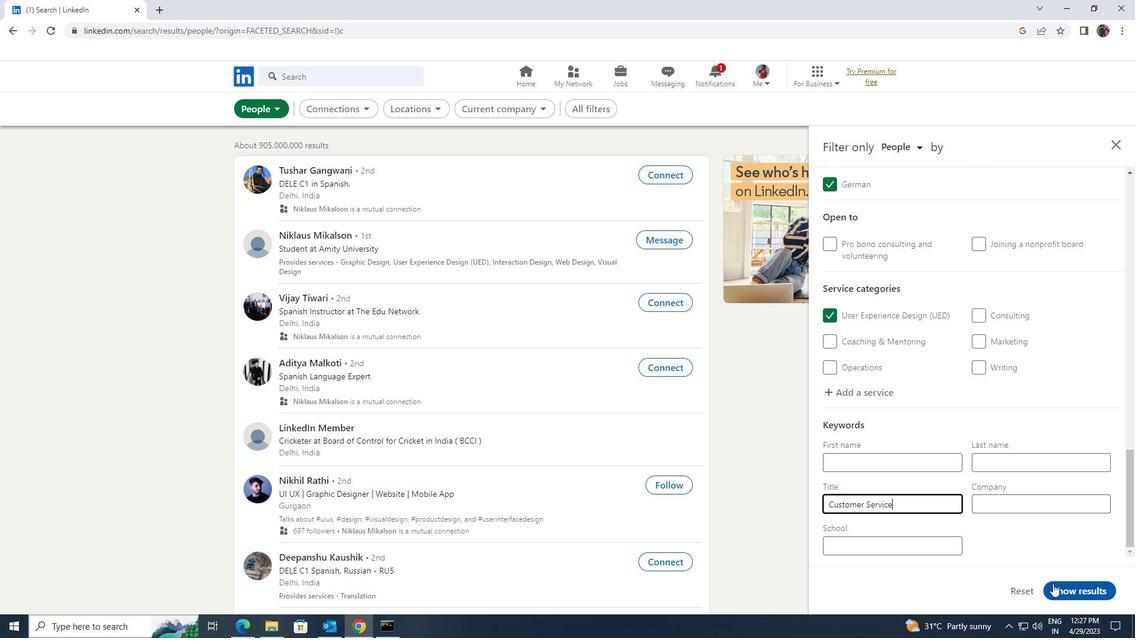 
Action: Mouse pressed left at (1054, 585)
Screenshot: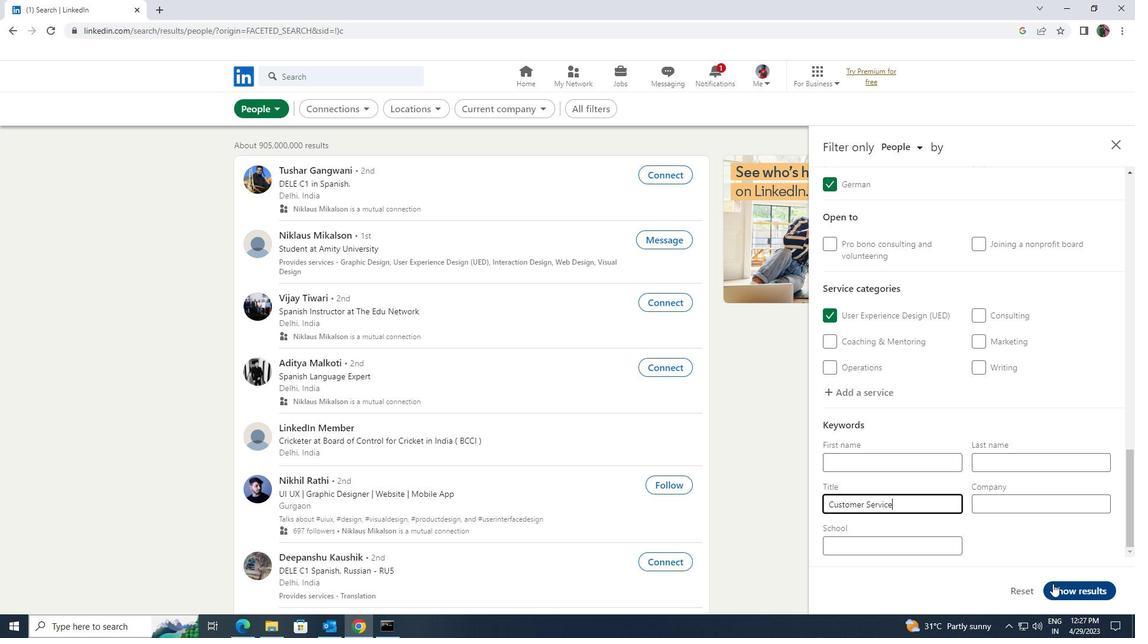 
